 Task: Search one way flight ticket for 3 adults, 3 children in premium economy from Dayton: James M. Cox Dayton International Airport to Rock Springs: Southwest Wyoming Regional Airport (rock Springs Sweetwater County Airport) on 8-5-2023. Choice of flights is Spirit. Number of bags: 9 checked bags. Outbound departure time preference is 20:00.
Action: Mouse moved to (281, 283)
Screenshot: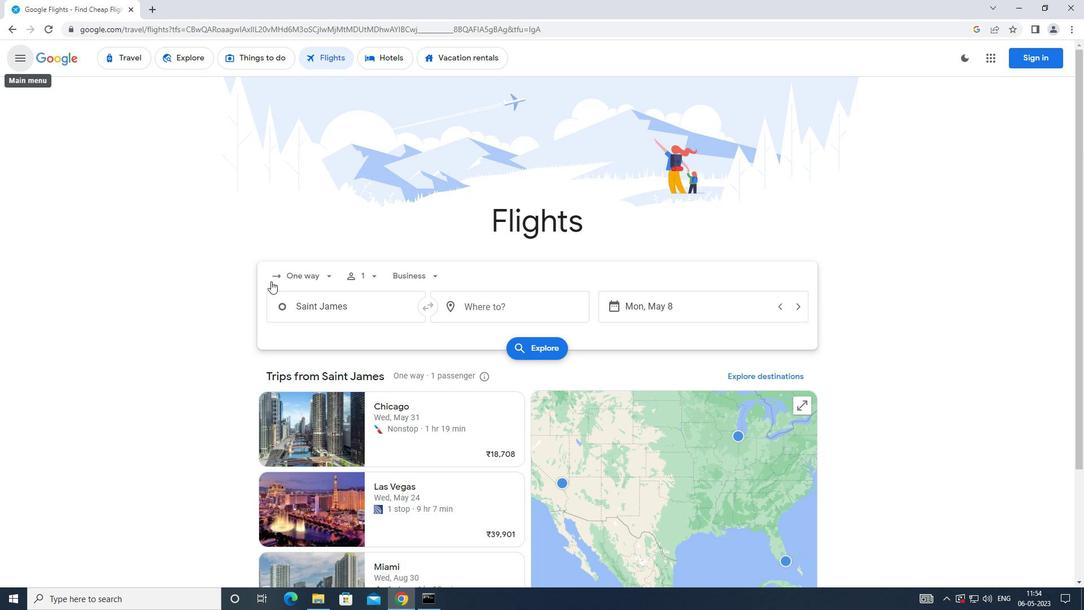 
Action: Mouse pressed left at (281, 283)
Screenshot: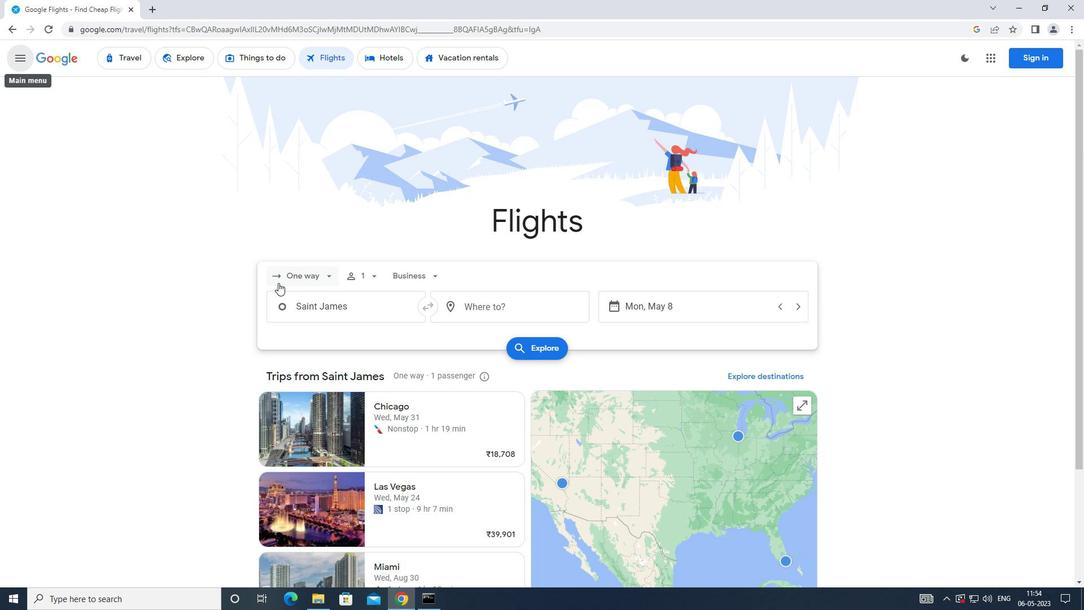 
Action: Mouse moved to (315, 337)
Screenshot: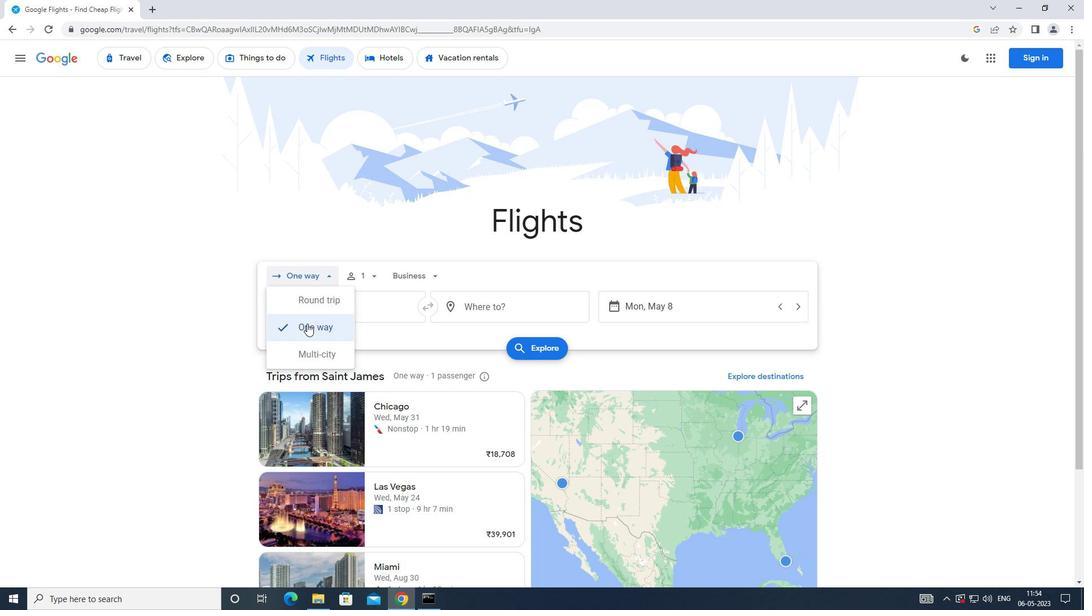 
Action: Mouse pressed left at (315, 337)
Screenshot: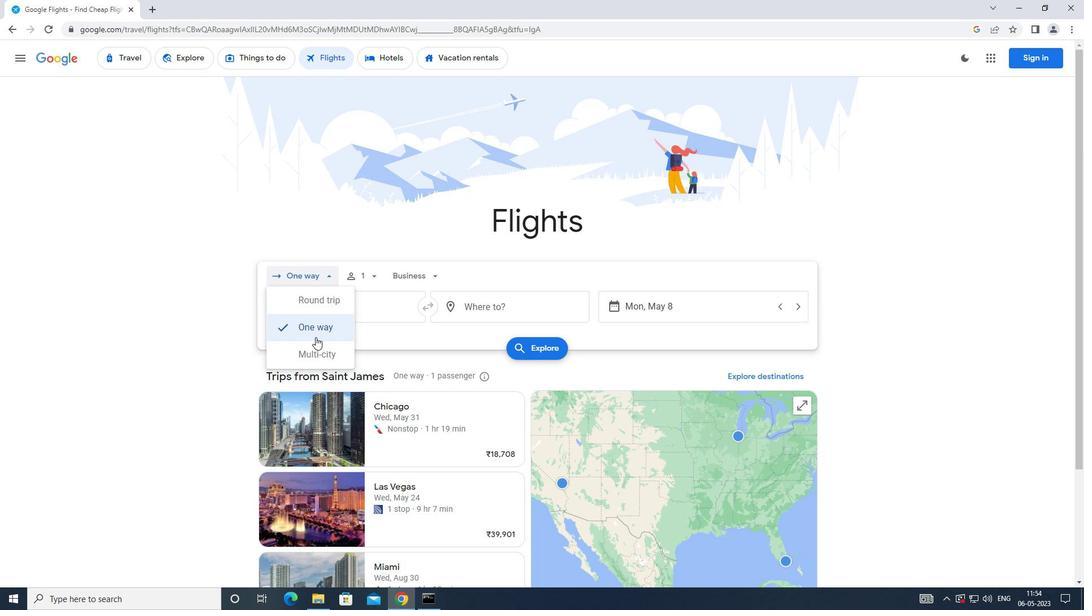 
Action: Mouse moved to (373, 272)
Screenshot: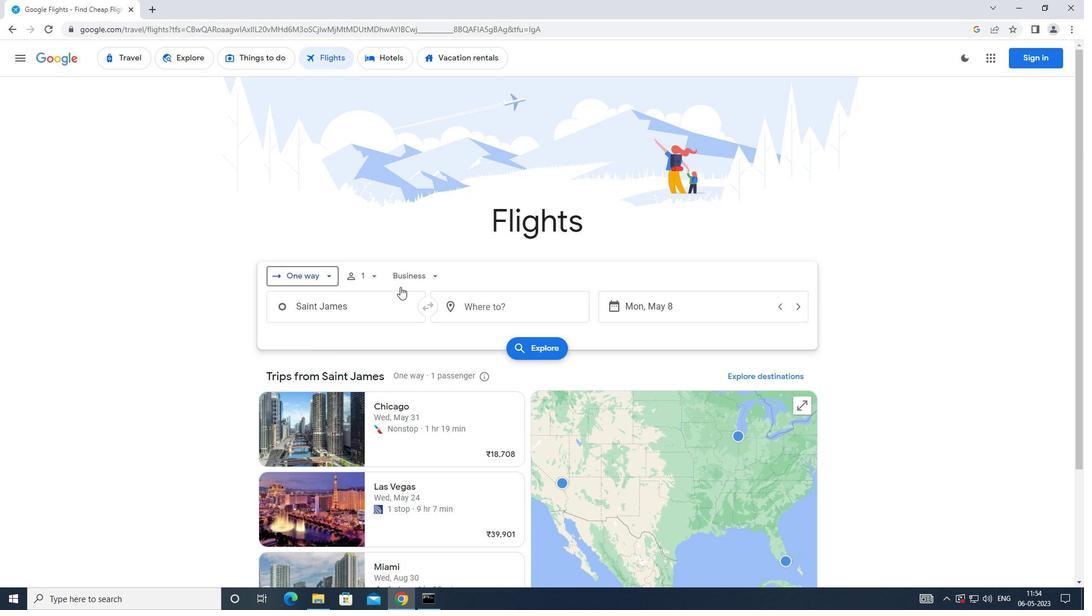 
Action: Mouse pressed left at (373, 272)
Screenshot: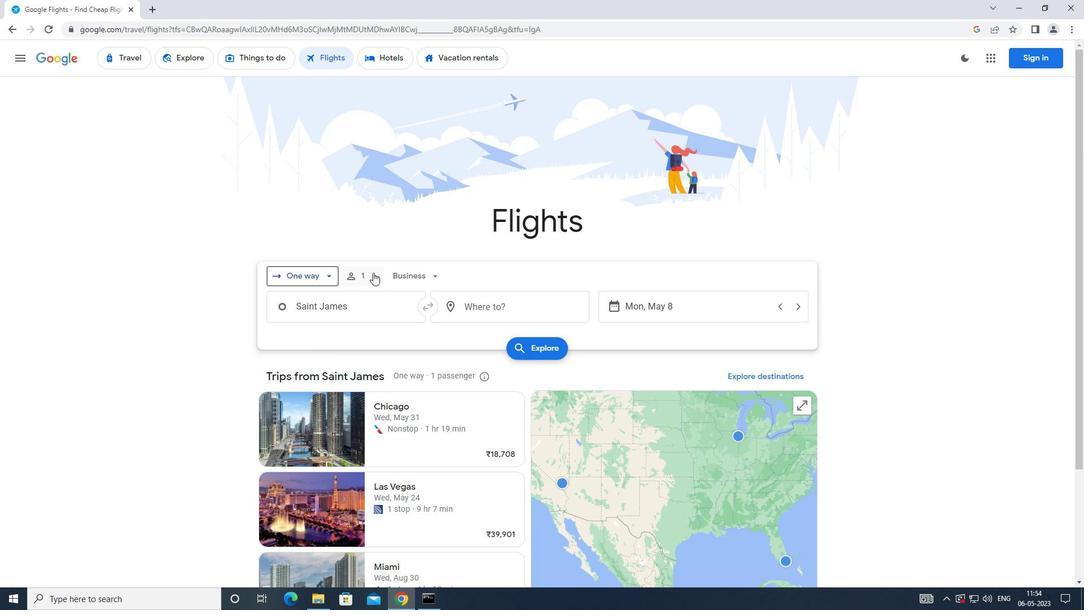 
Action: Mouse moved to (464, 305)
Screenshot: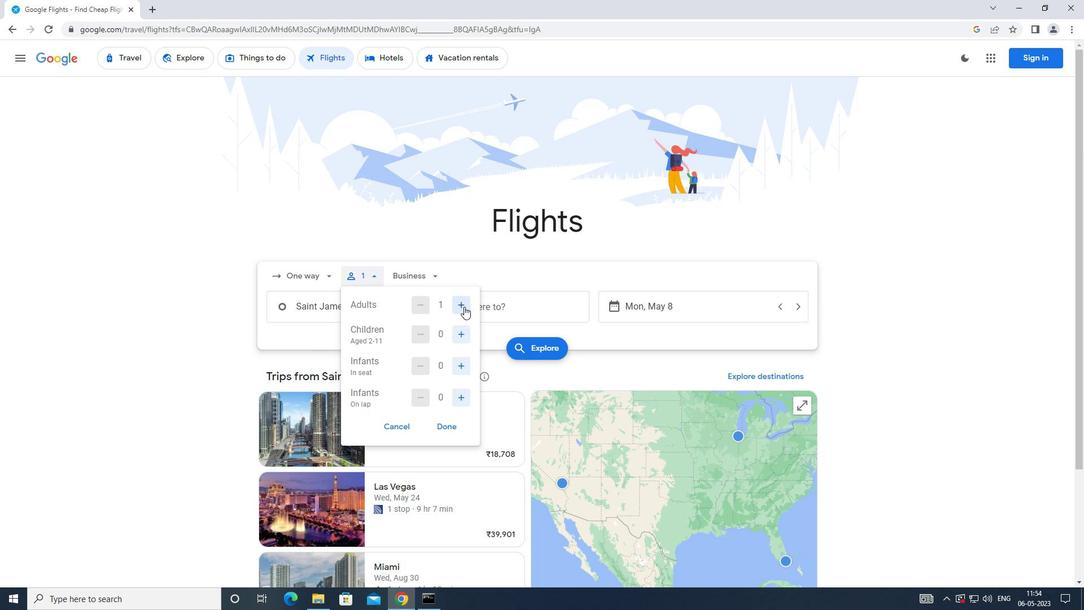 
Action: Mouse pressed left at (464, 305)
Screenshot: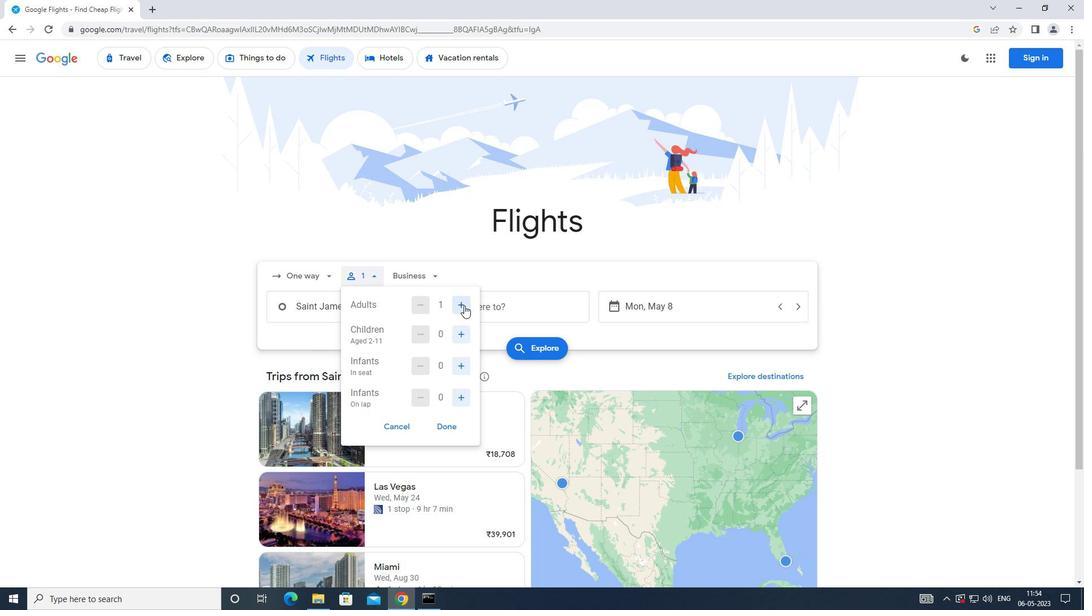 
Action: Mouse pressed left at (464, 305)
Screenshot: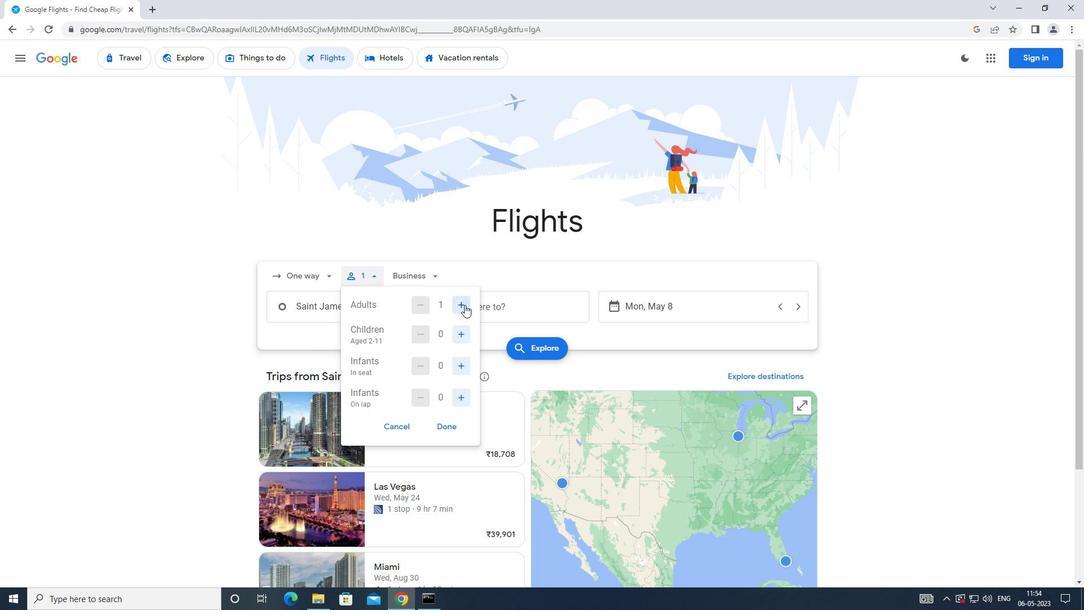 
Action: Mouse moved to (456, 333)
Screenshot: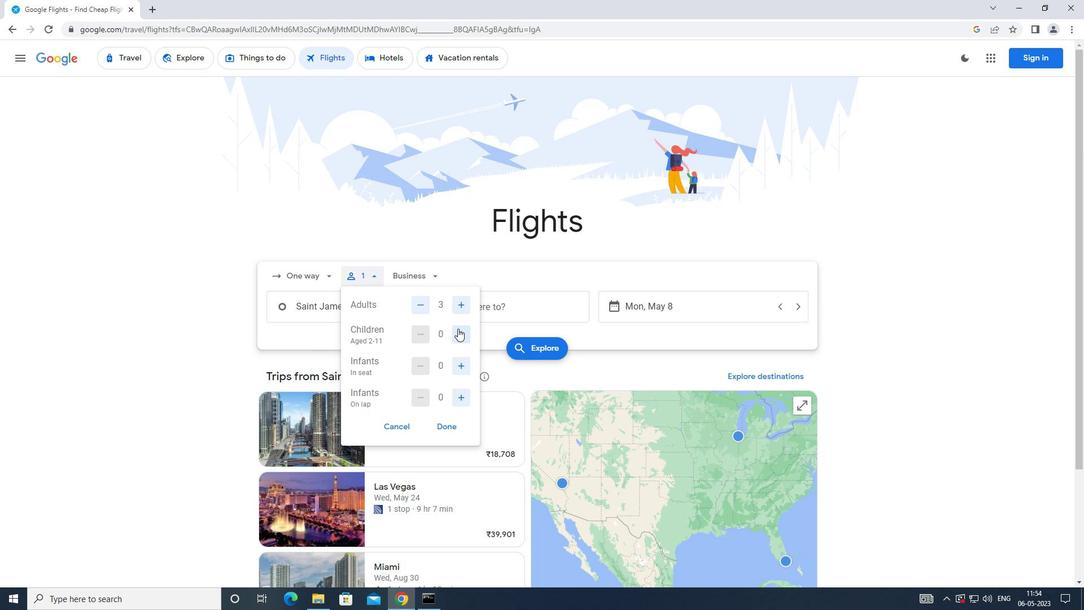
Action: Mouse pressed left at (456, 333)
Screenshot: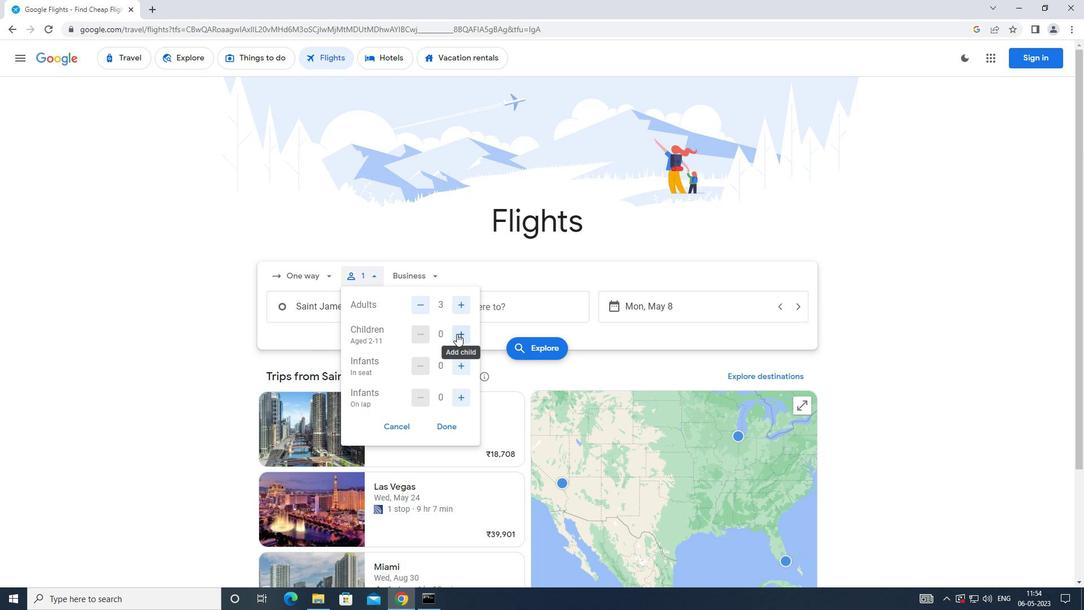 
Action: Mouse pressed left at (456, 333)
Screenshot: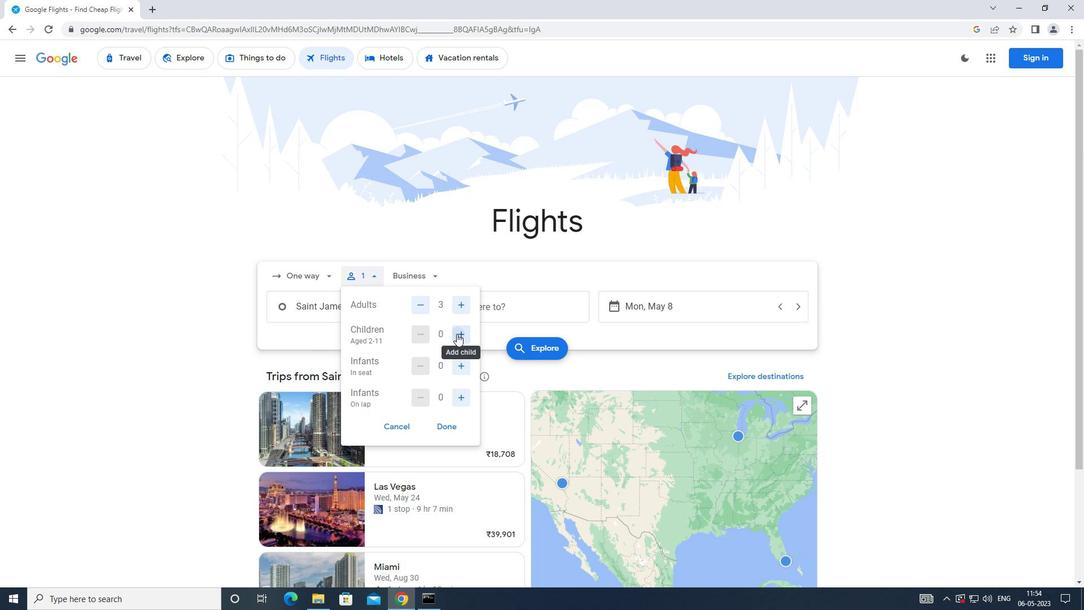 
Action: Mouse pressed left at (456, 333)
Screenshot: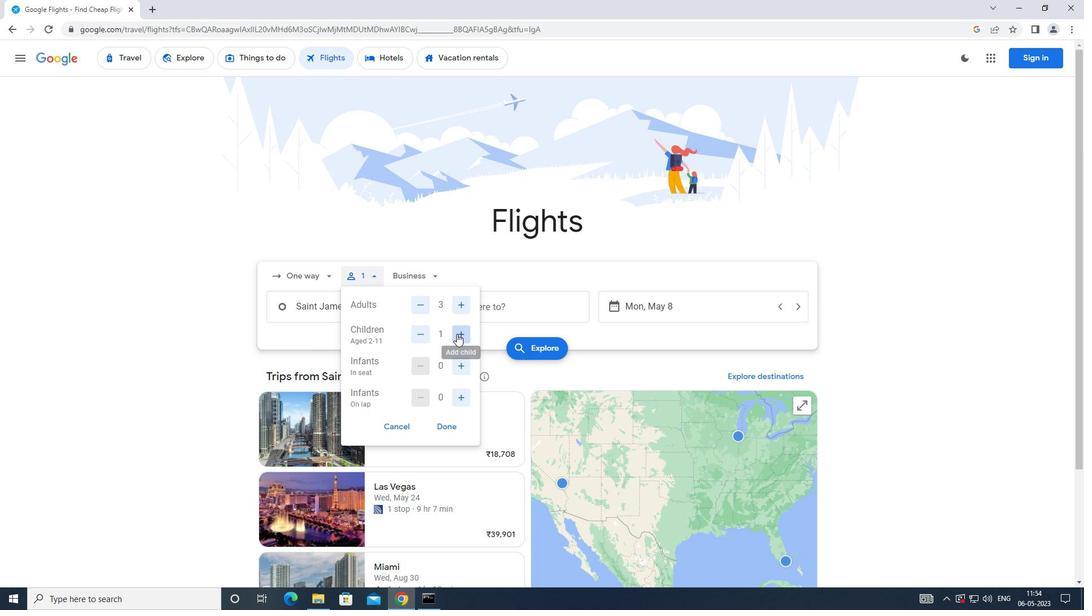 
Action: Mouse moved to (445, 425)
Screenshot: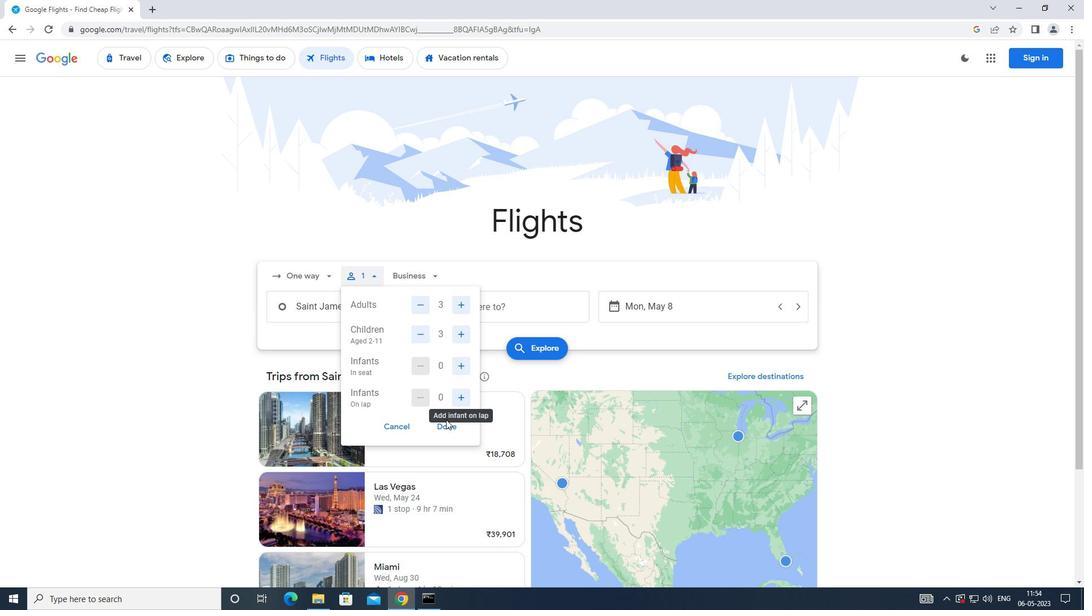 
Action: Mouse pressed left at (445, 425)
Screenshot: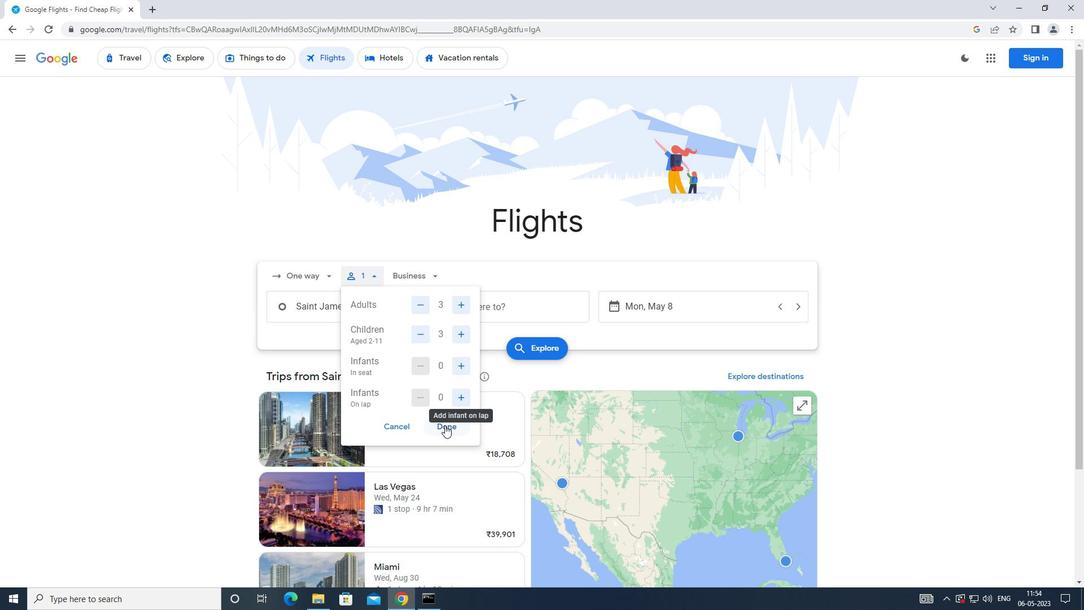
Action: Mouse moved to (410, 284)
Screenshot: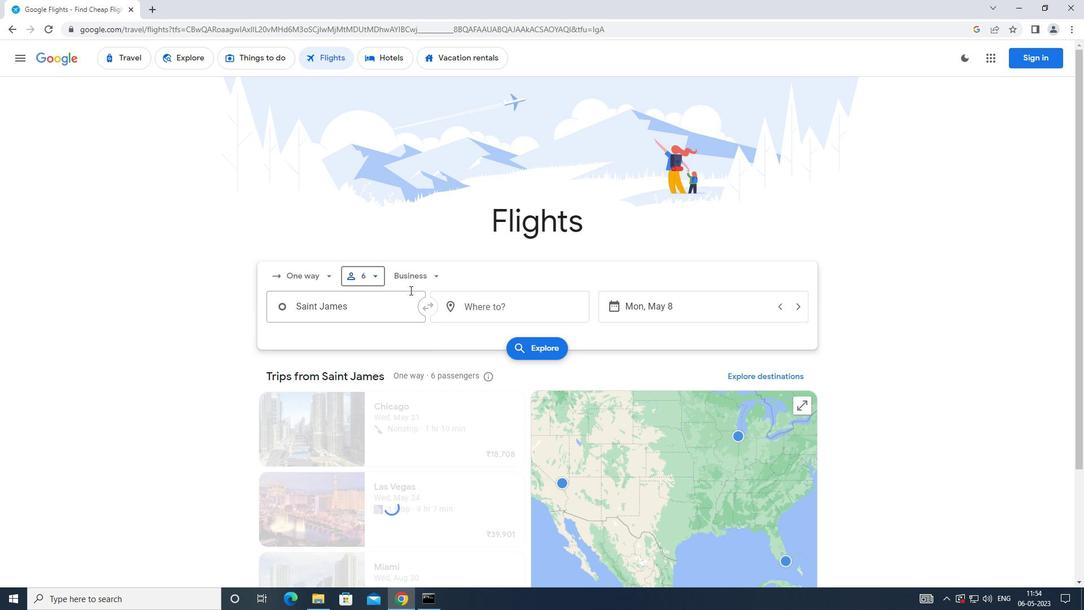 
Action: Mouse pressed left at (410, 284)
Screenshot: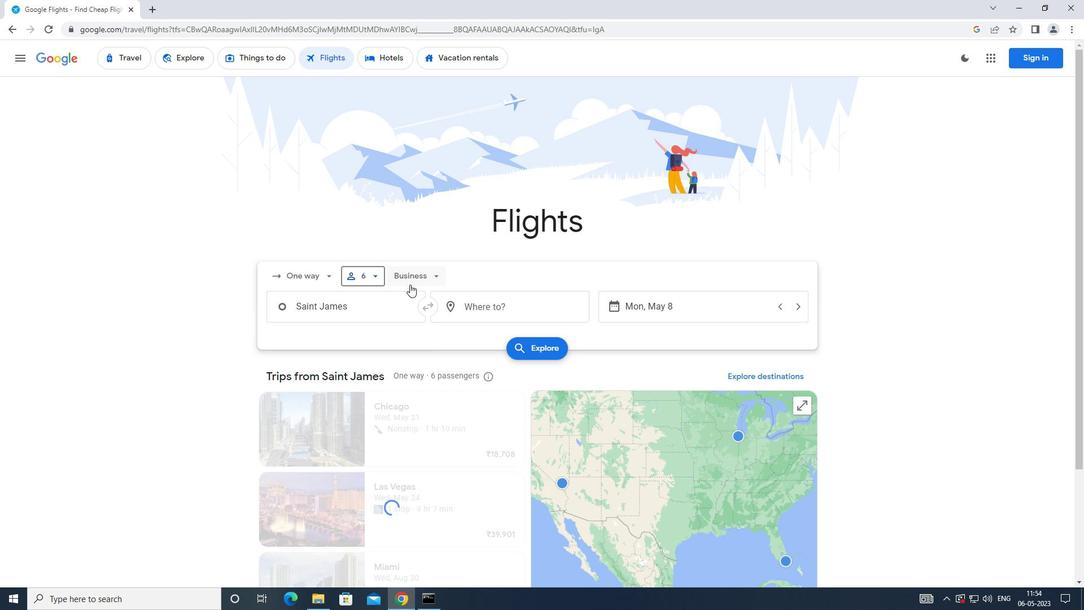 
Action: Mouse moved to (431, 332)
Screenshot: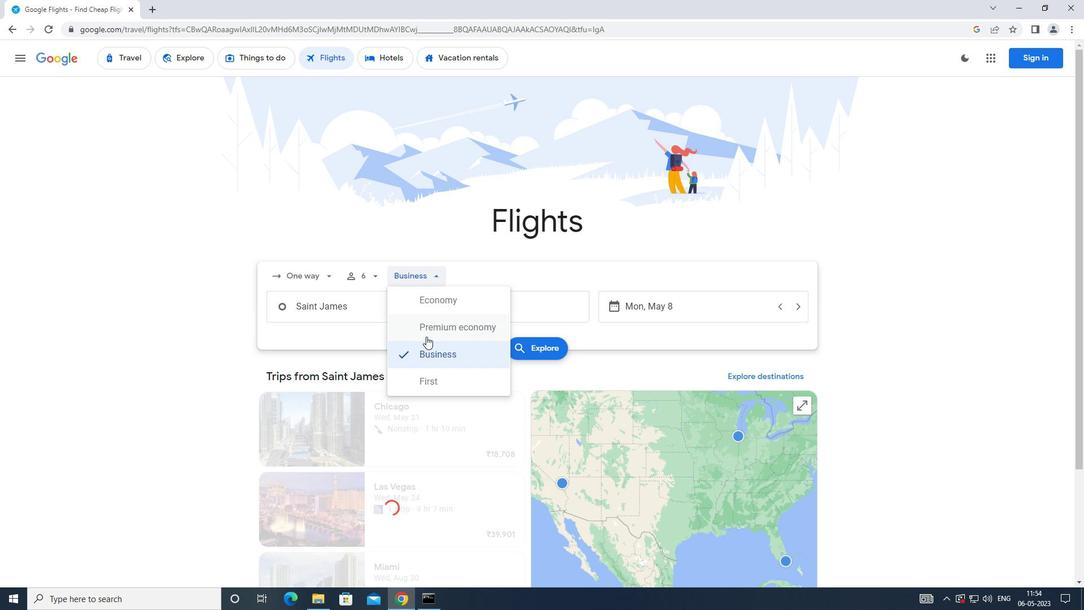 
Action: Mouse pressed left at (431, 332)
Screenshot: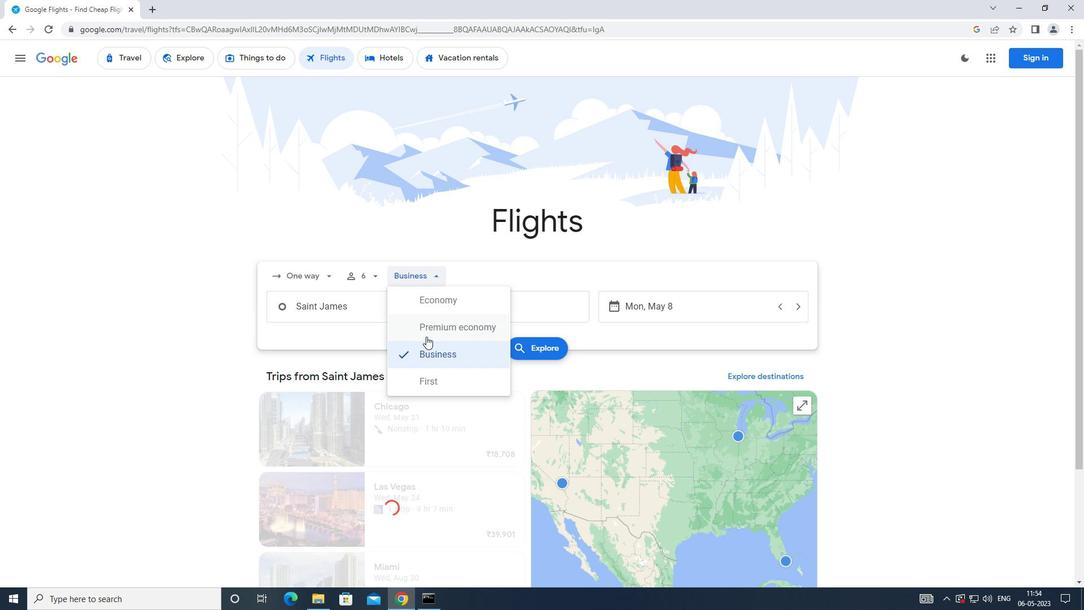 
Action: Mouse moved to (364, 317)
Screenshot: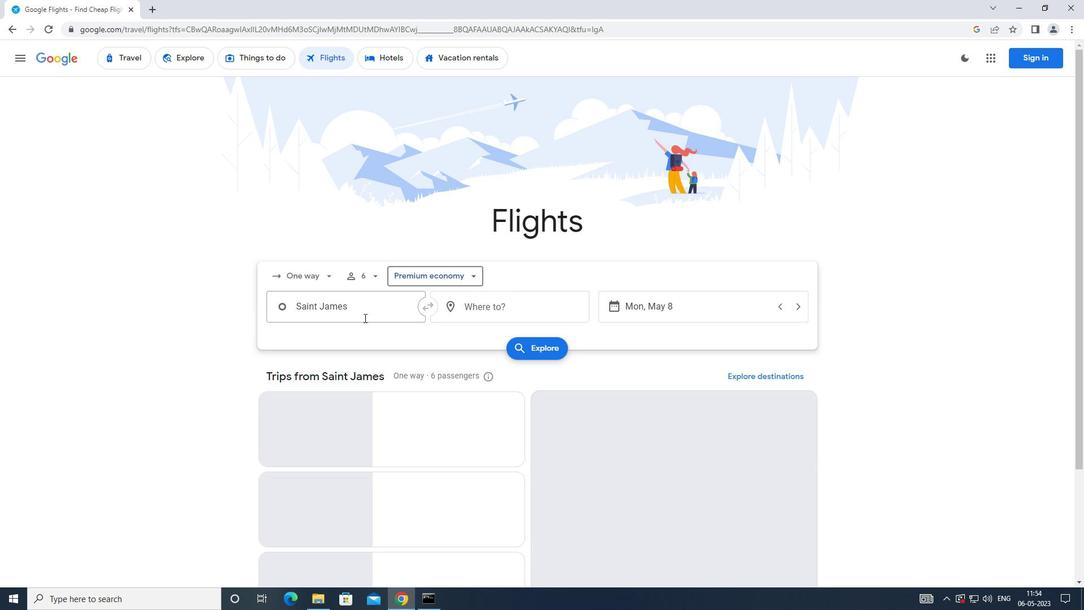 
Action: Mouse pressed left at (364, 317)
Screenshot: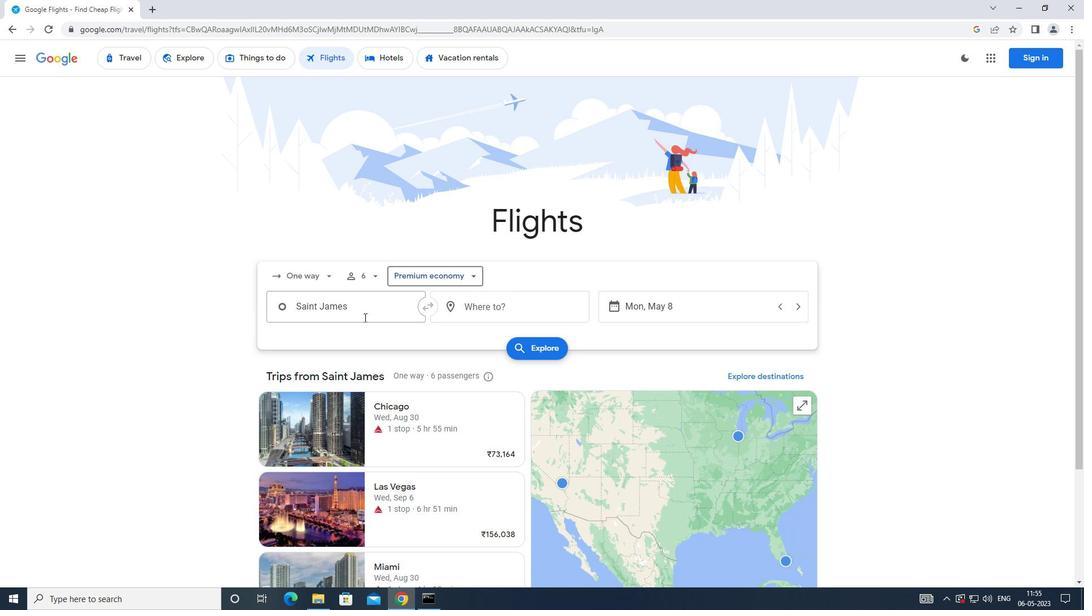 
Action: Mouse moved to (379, 317)
Screenshot: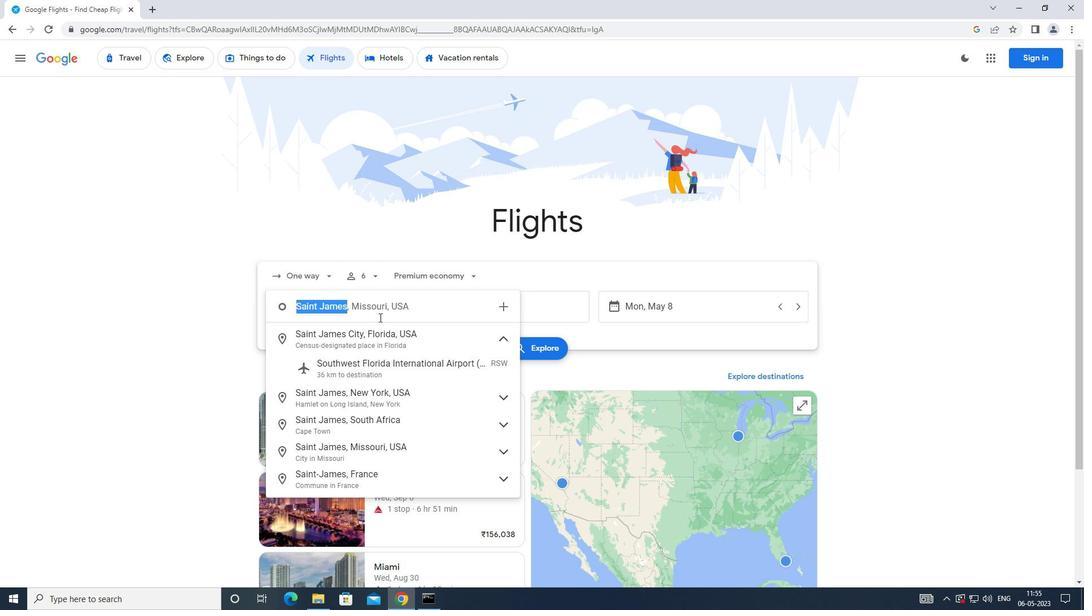 
Action: Key pressed <Key.caps_lock>j<Key.caps_lock>ames<Key.space><Key.caps_lock>m<Key.caps_lock>.<Key.enter>
Screenshot: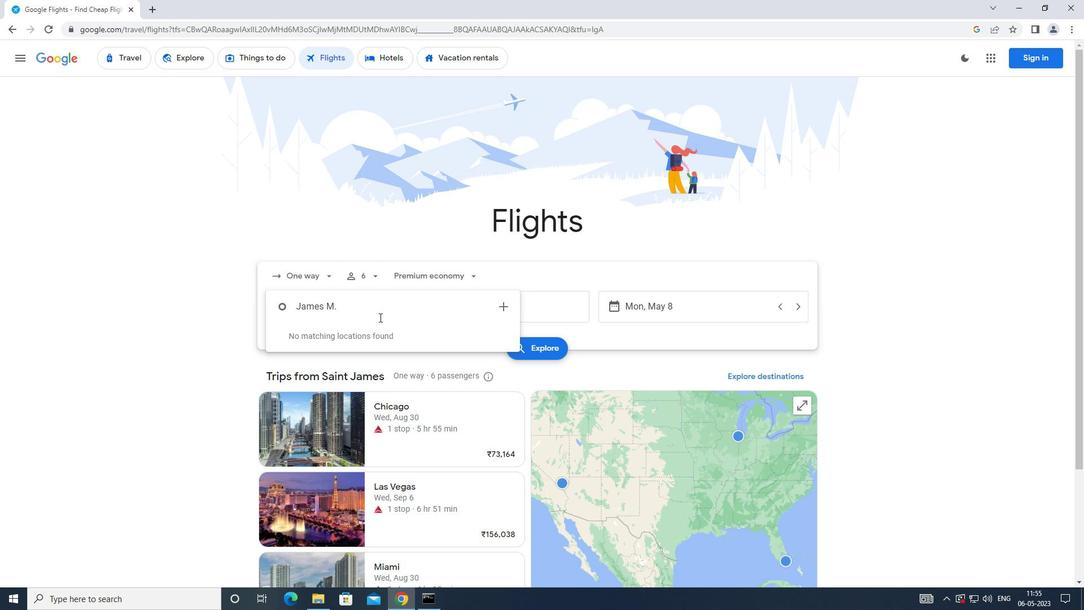
Action: Mouse moved to (494, 318)
Screenshot: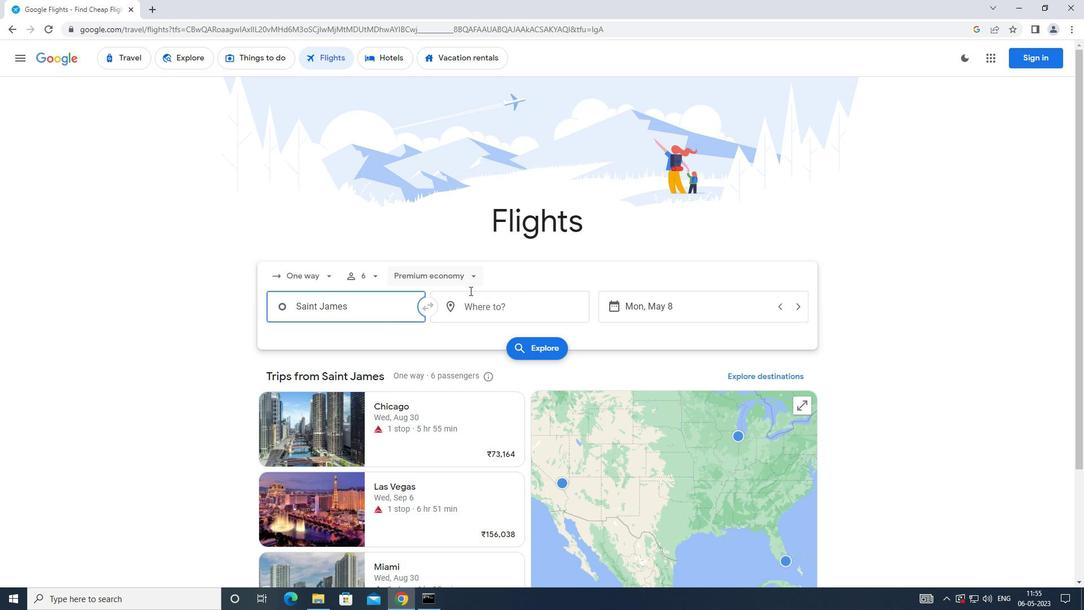 
Action: Mouse pressed left at (494, 318)
Screenshot: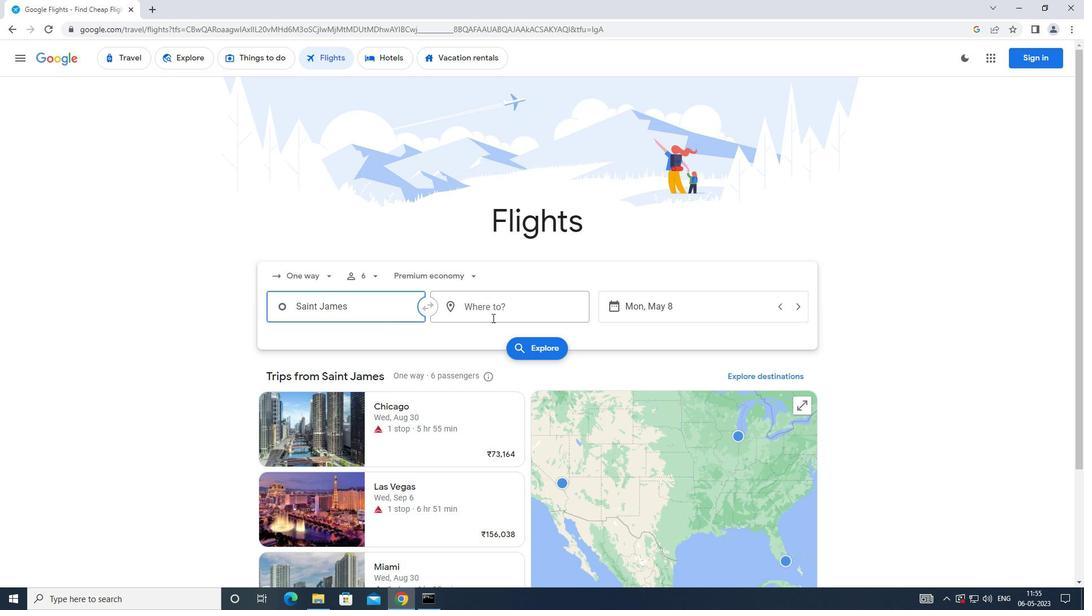 
Action: Mouse moved to (494, 318)
Screenshot: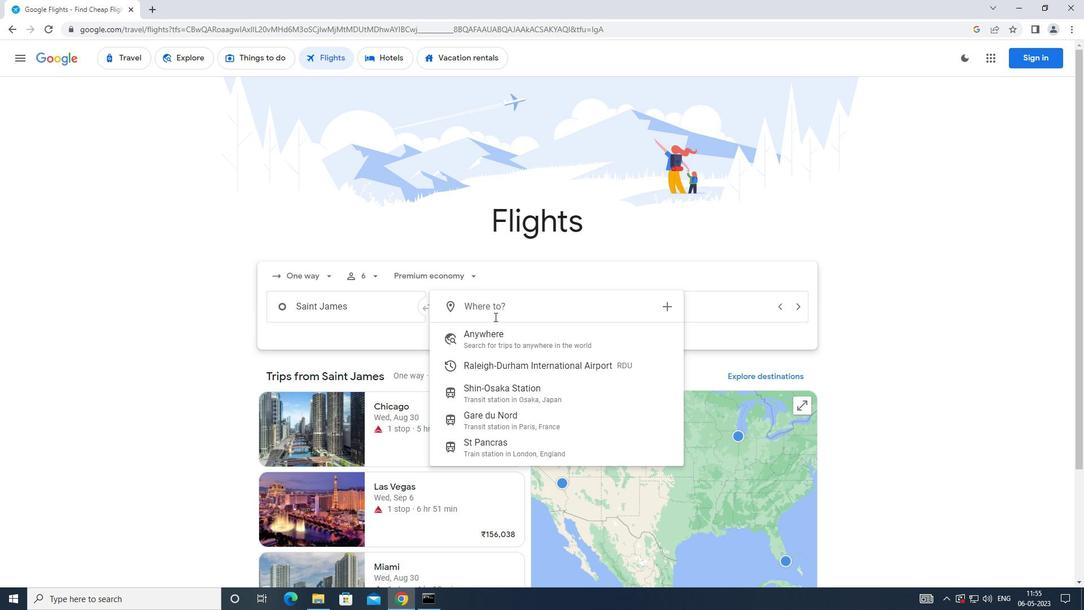 
Action: Key pressed <Key.caps_lock>s<Key.caps_lock>outhwes
Screenshot: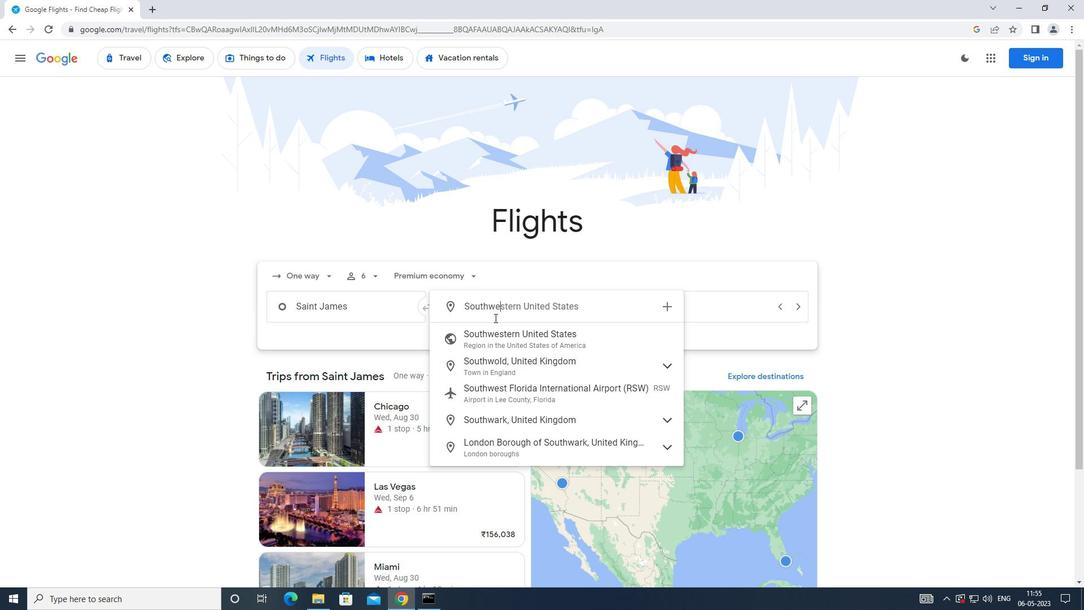 
Action: Mouse moved to (494, 318)
Screenshot: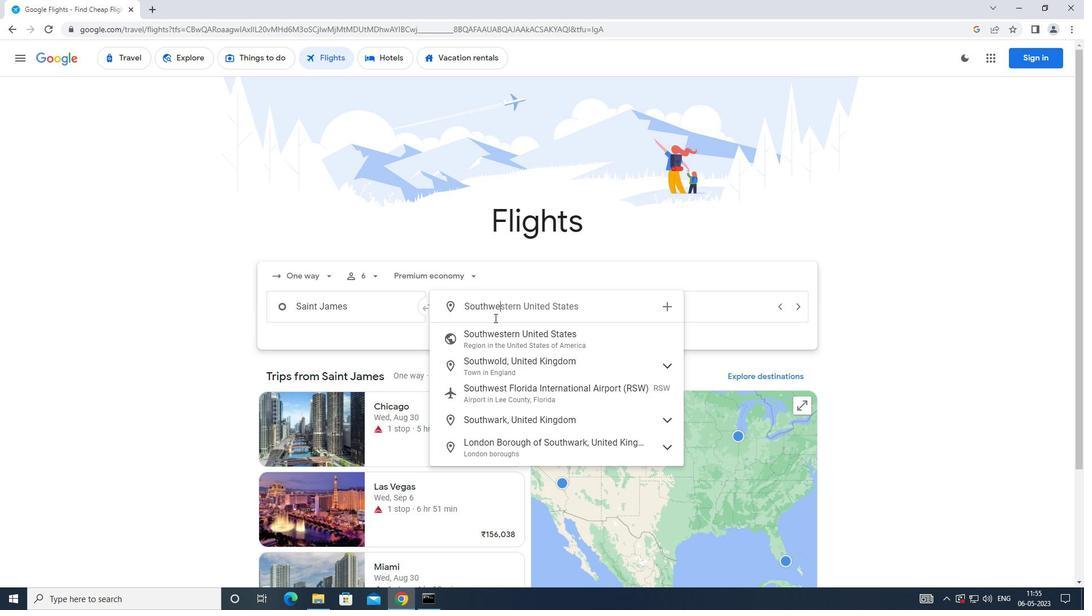 
Action: Key pressed t
Screenshot: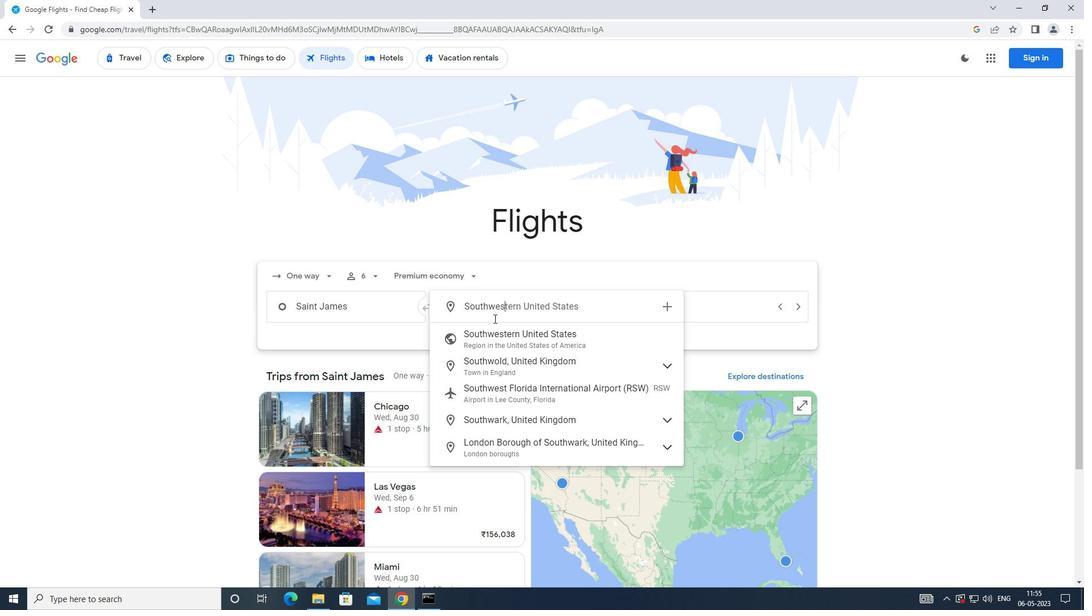
Action: Mouse moved to (524, 444)
Screenshot: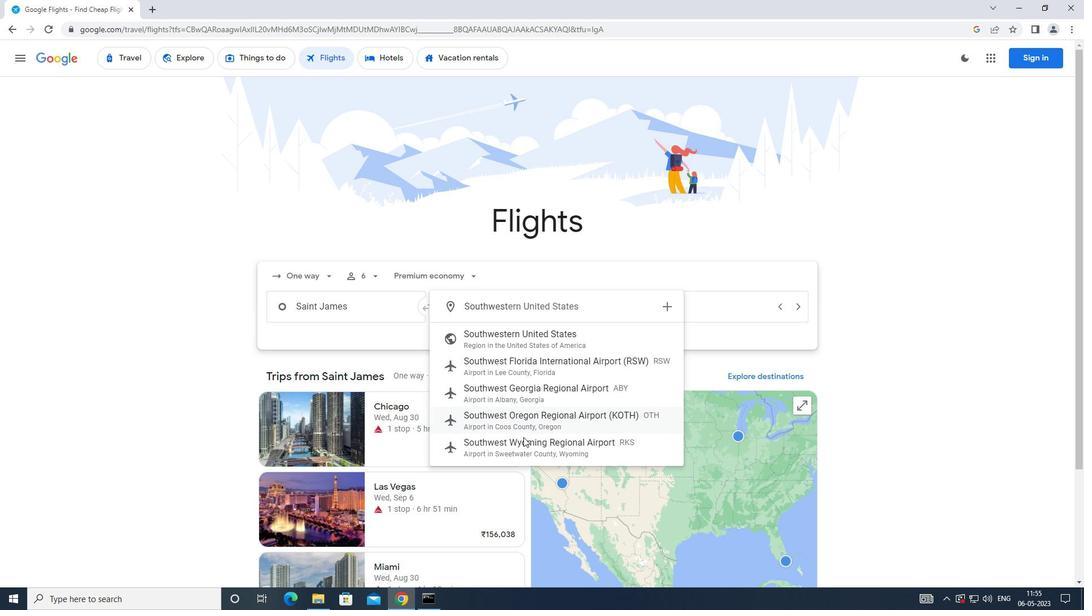 
Action: Mouse pressed left at (524, 444)
Screenshot: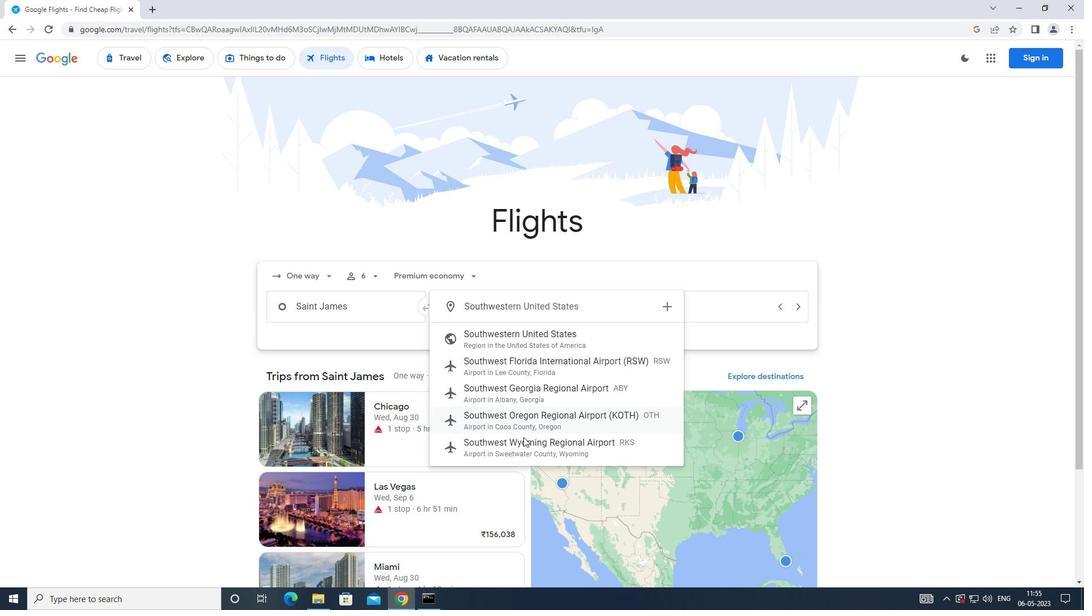 
Action: Mouse moved to (637, 305)
Screenshot: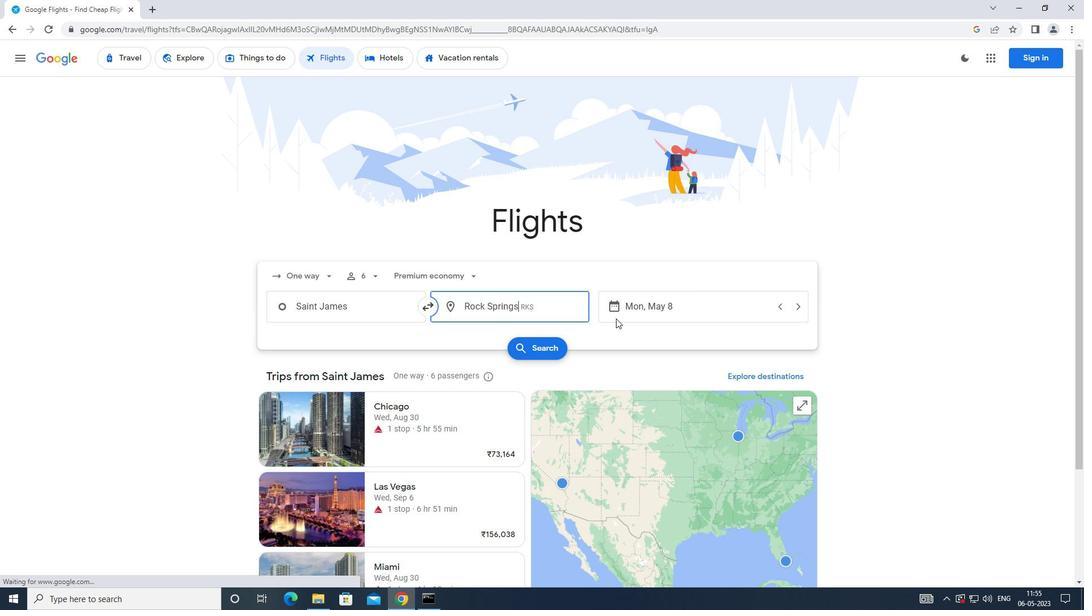 
Action: Mouse pressed left at (637, 305)
Screenshot: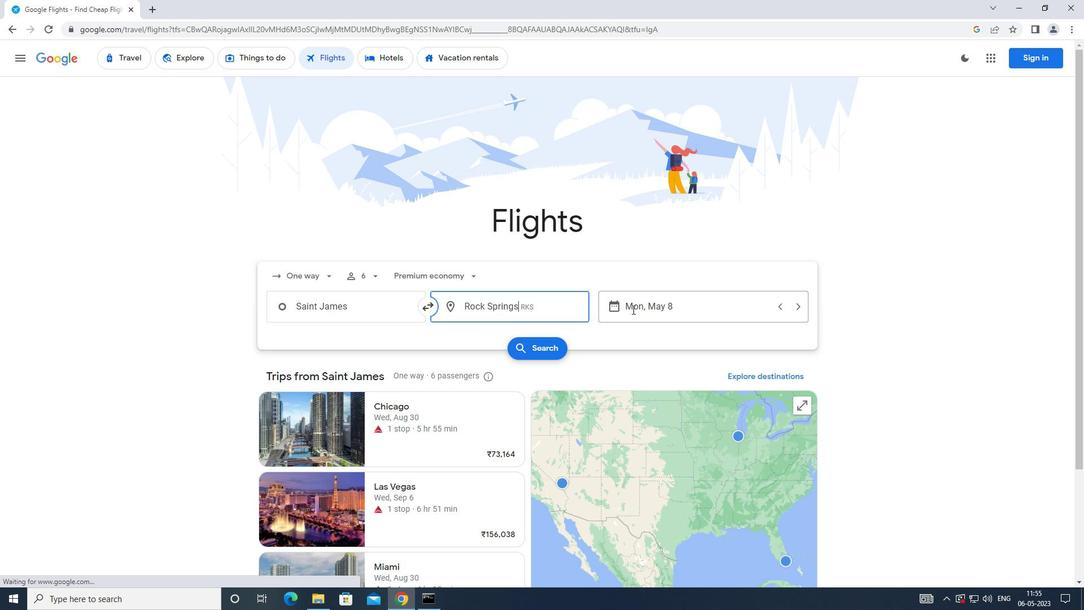 
Action: Mouse moved to (428, 406)
Screenshot: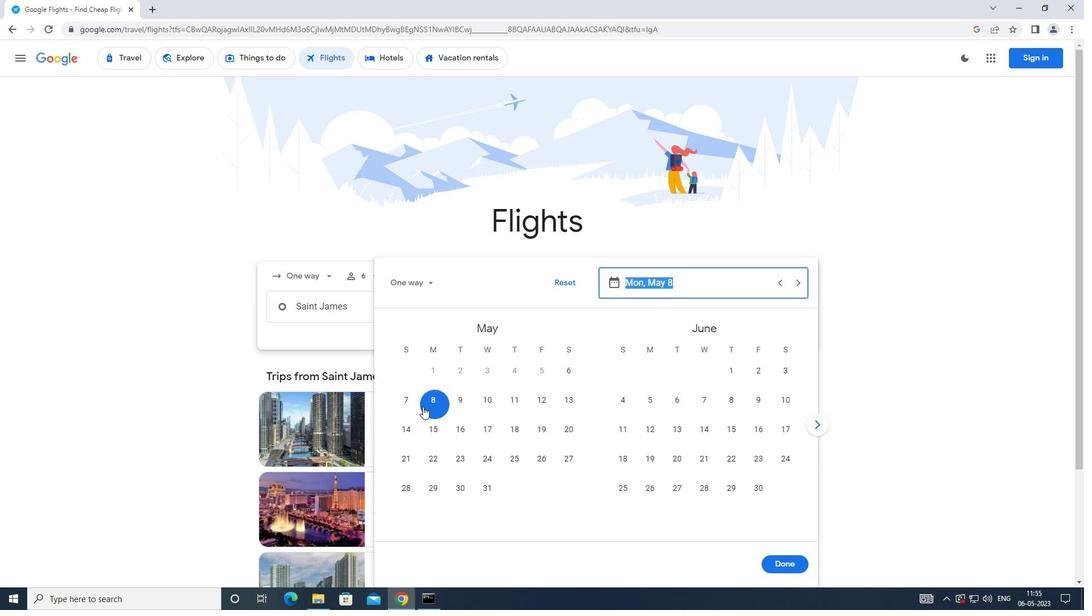 
Action: Mouse pressed left at (428, 406)
Screenshot: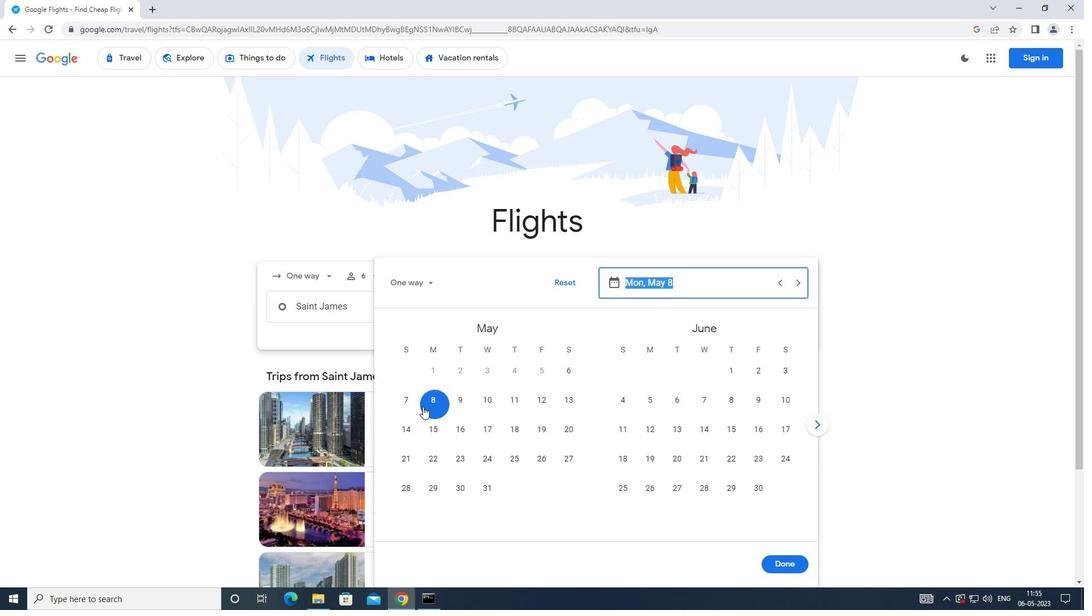 
Action: Mouse moved to (790, 567)
Screenshot: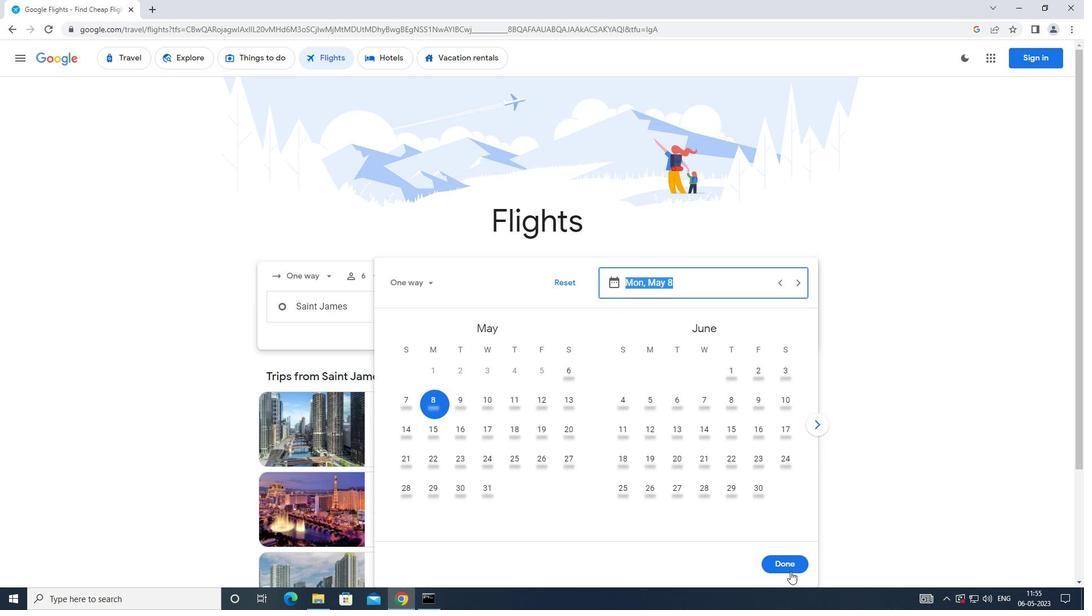 
Action: Mouse pressed left at (790, 567)
Screenshot: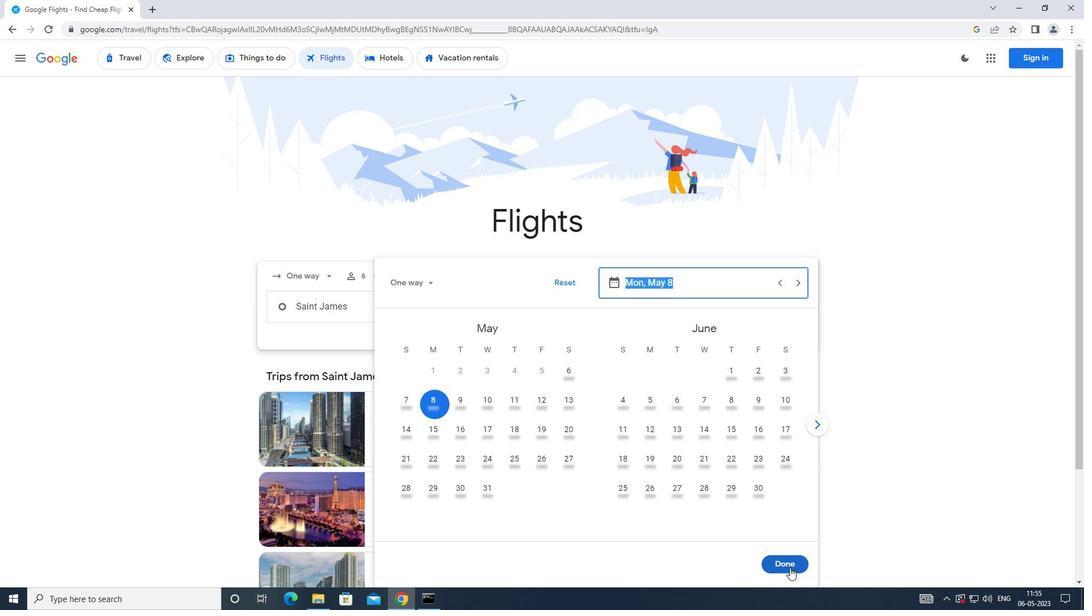 
Action: Mouse moved to (547, 346)
Screenshot: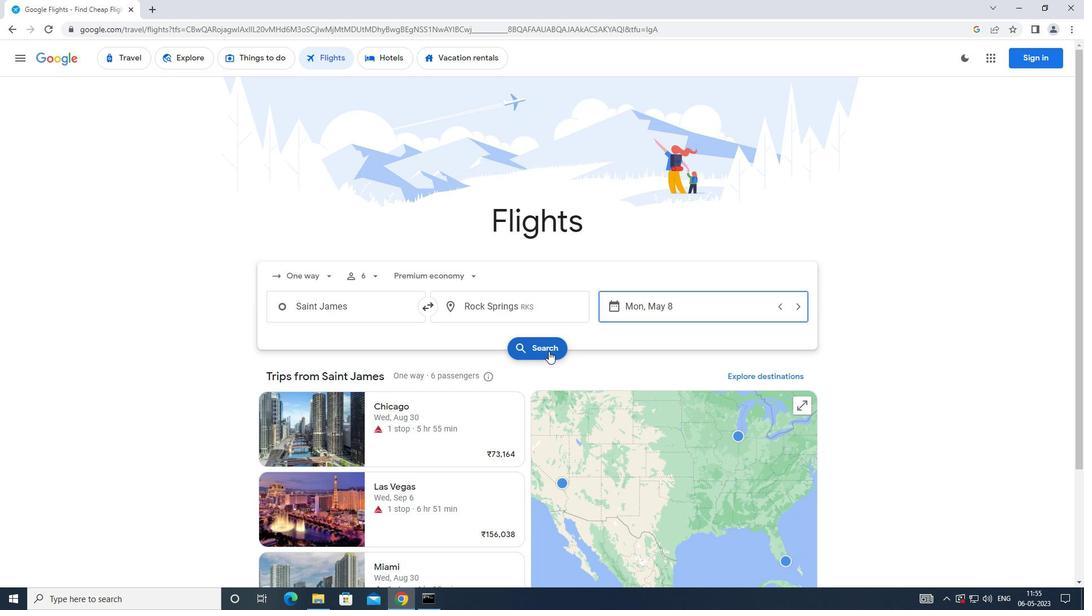 
Action: Mouse pressed left at (547, 346)
Screenshot: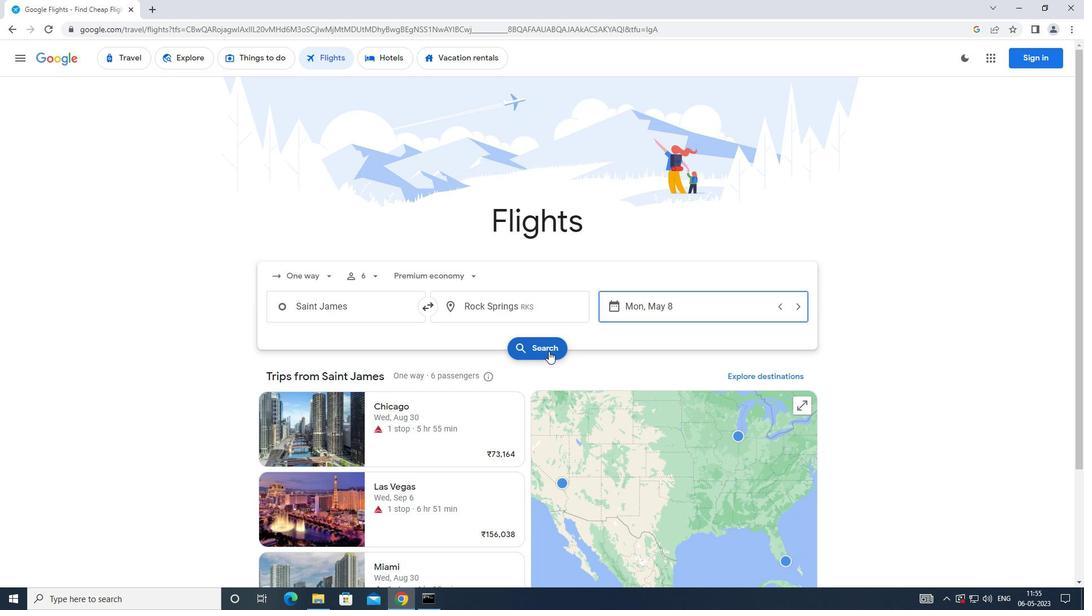 
Action: Mouse moved to (277, 162)
Screenshot: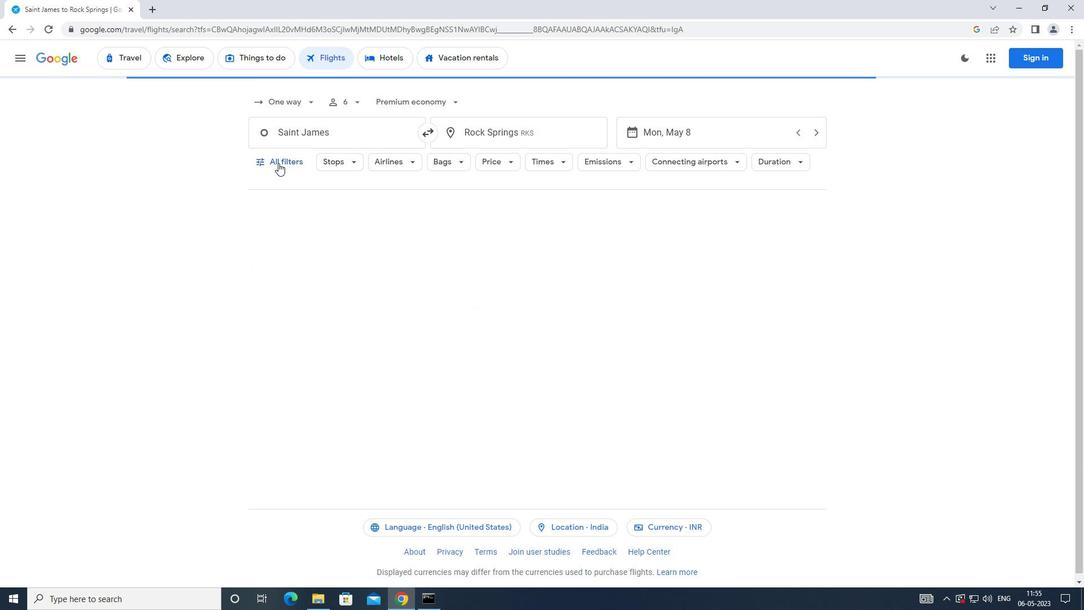 
Action: Mouse pressed left at (277, 162)
Screenshot: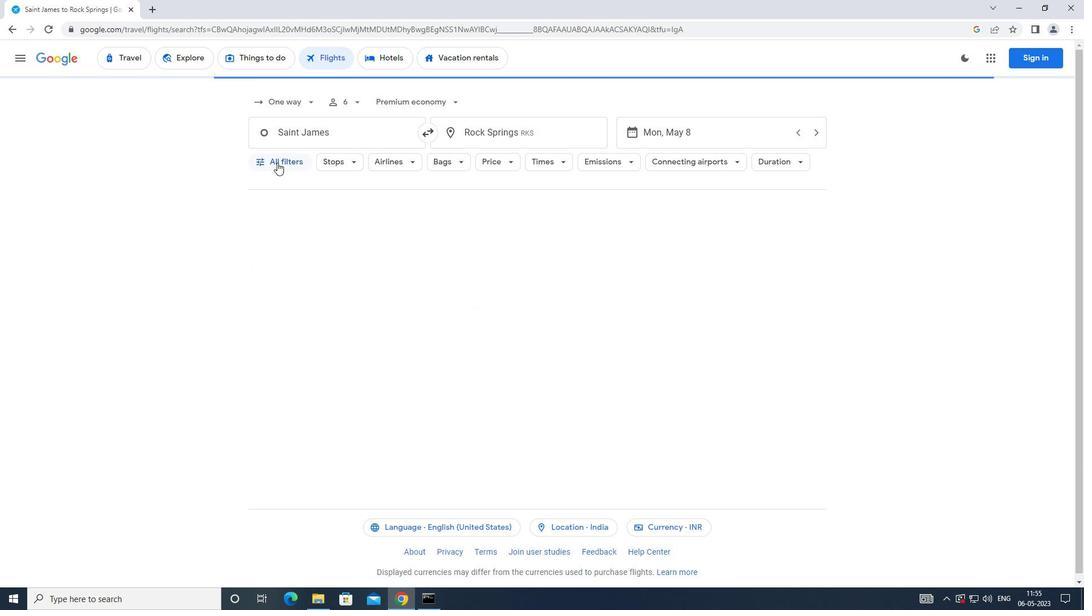 
Action: Mouse moved to (418, 404)
Screenshot: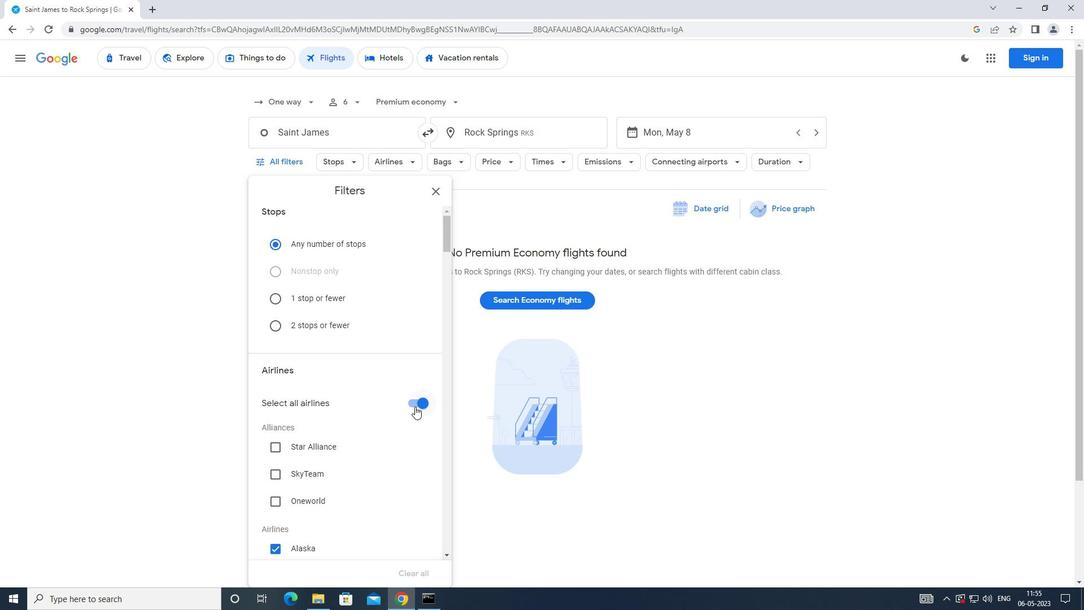 
Action: Mouse pressed left at (418, 404)
Screenshot: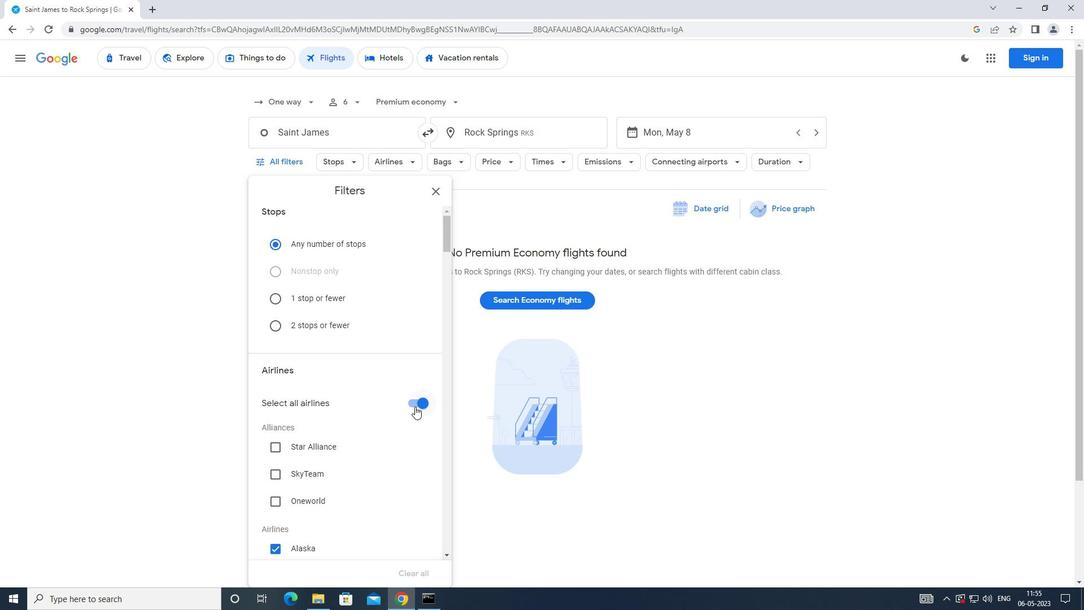 
Action: Mouse moved to (405, 394)
Screenshot: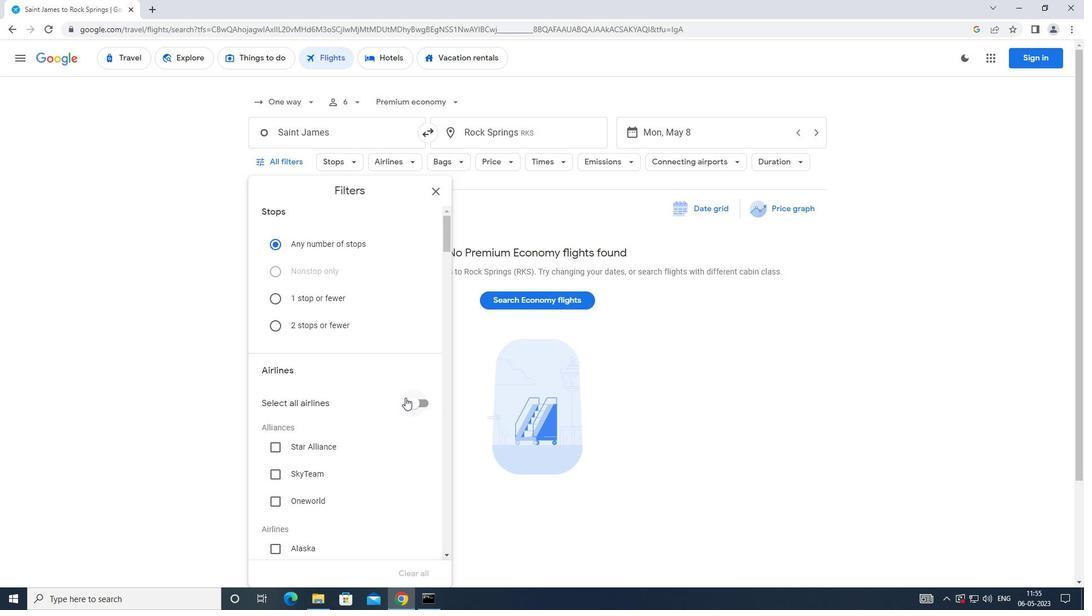 
Action: Mouse scrolled (405, 393) with delta (0, 0)
Screenshot: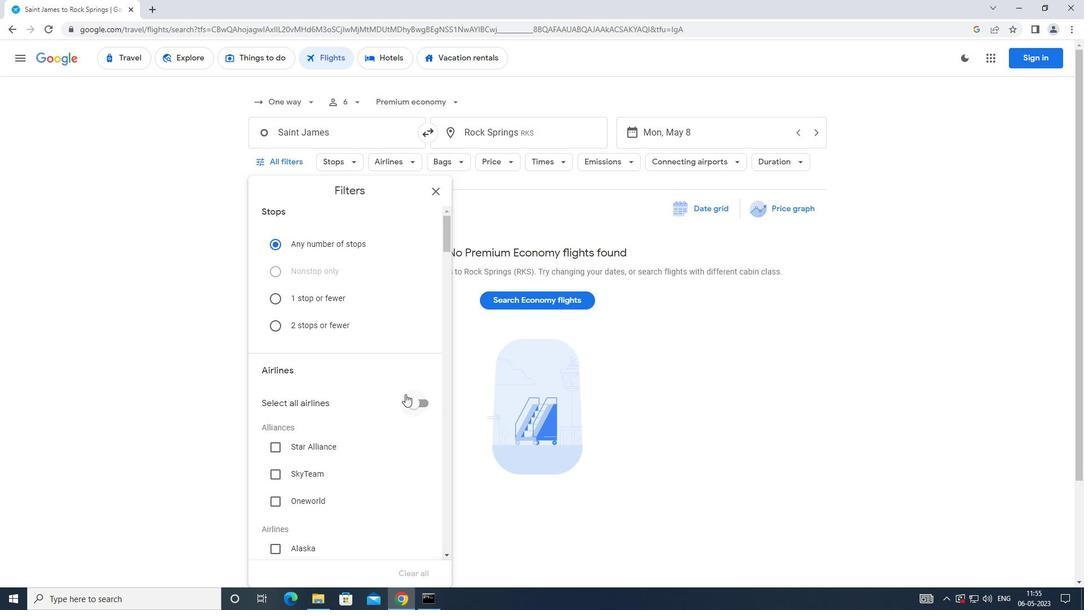 
Action: Mouse scrolled (405, 393) with delta (0, 0)
Screenshot: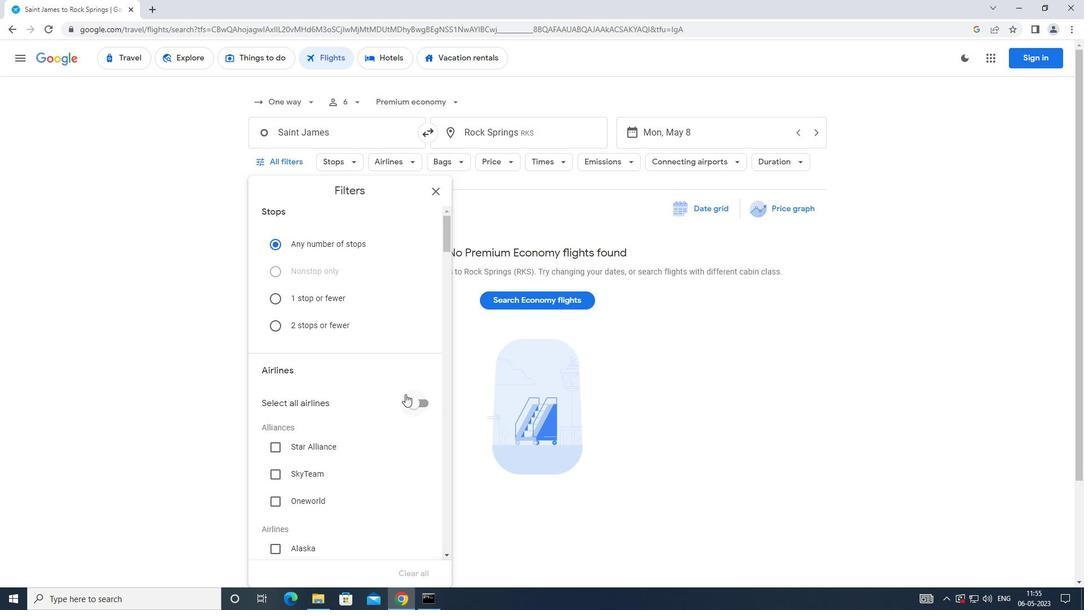 
Action: Mouse moved to (405, 392)
Screenshot: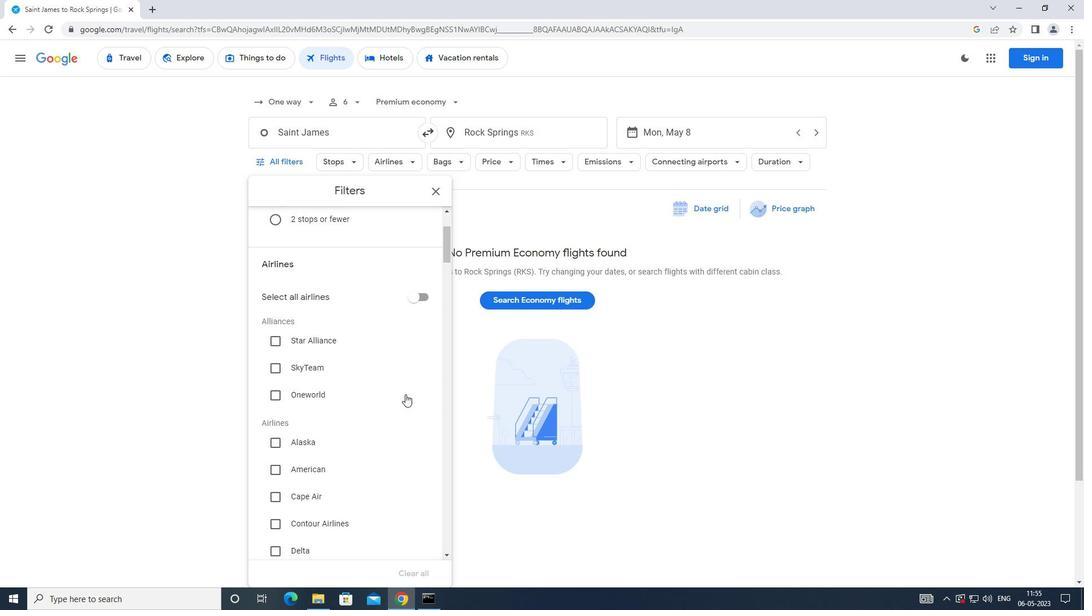 
Action: Mouse scrolled (405, 392) with delta (0, 0)
Screenshot: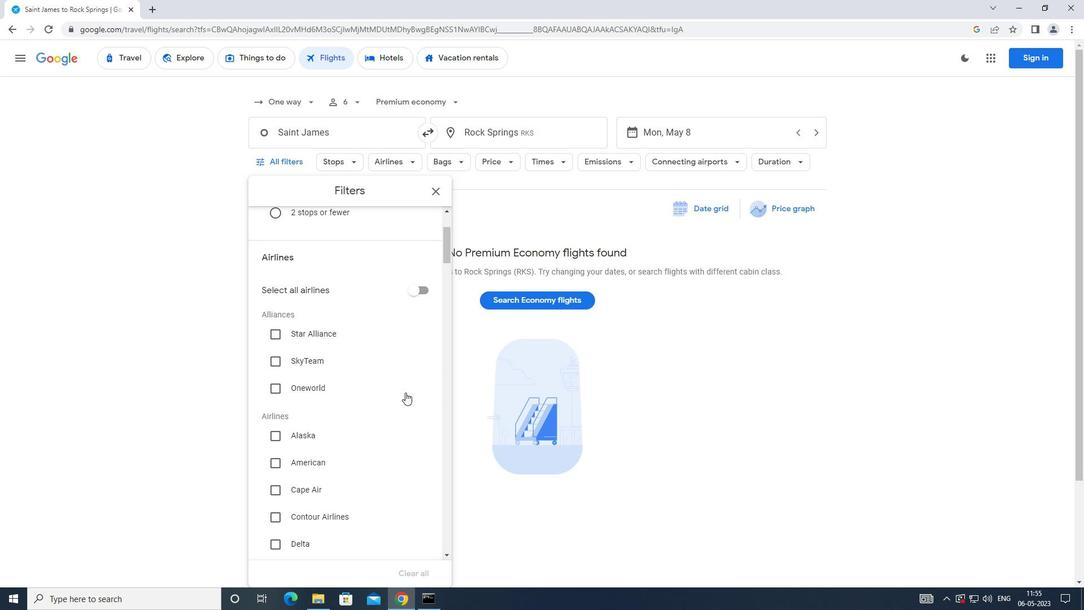 
Action: Mouse scrolled (405, 392) with delta (0, 0)
Screenshot: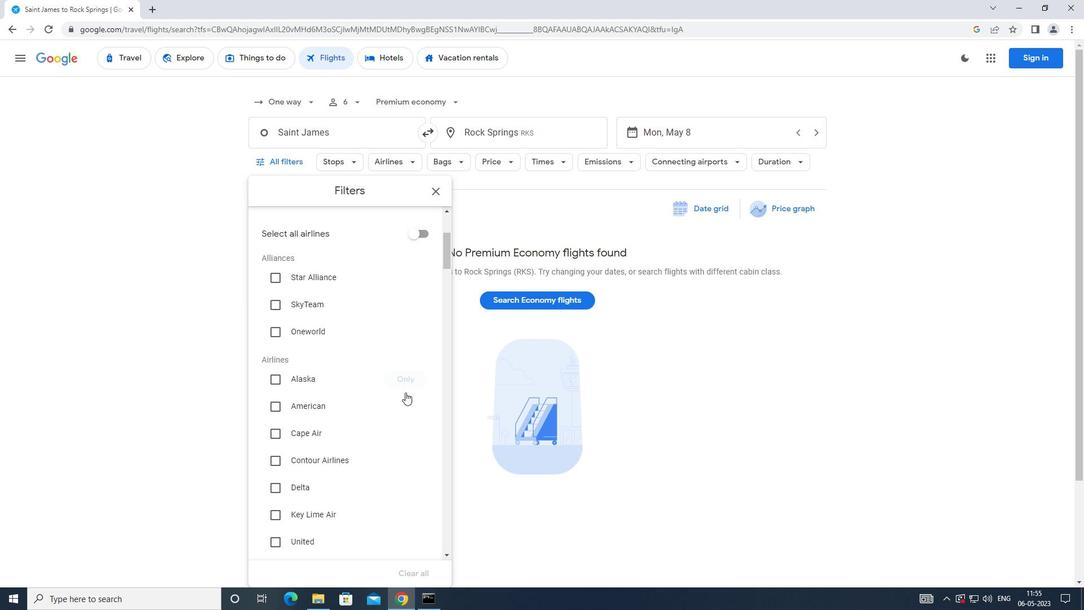 
Action: Mouse scrolled (405, 392) with delta (0, 0)
Screenshot: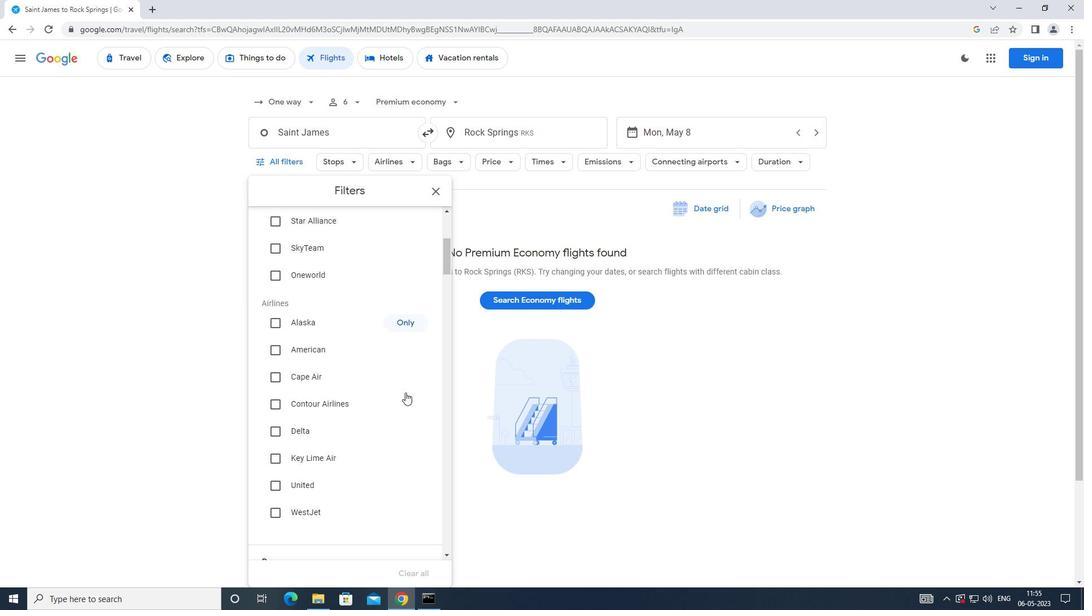 
Action: Mouse scrolled (405, 392) with delta (0, 0)
Screenshot: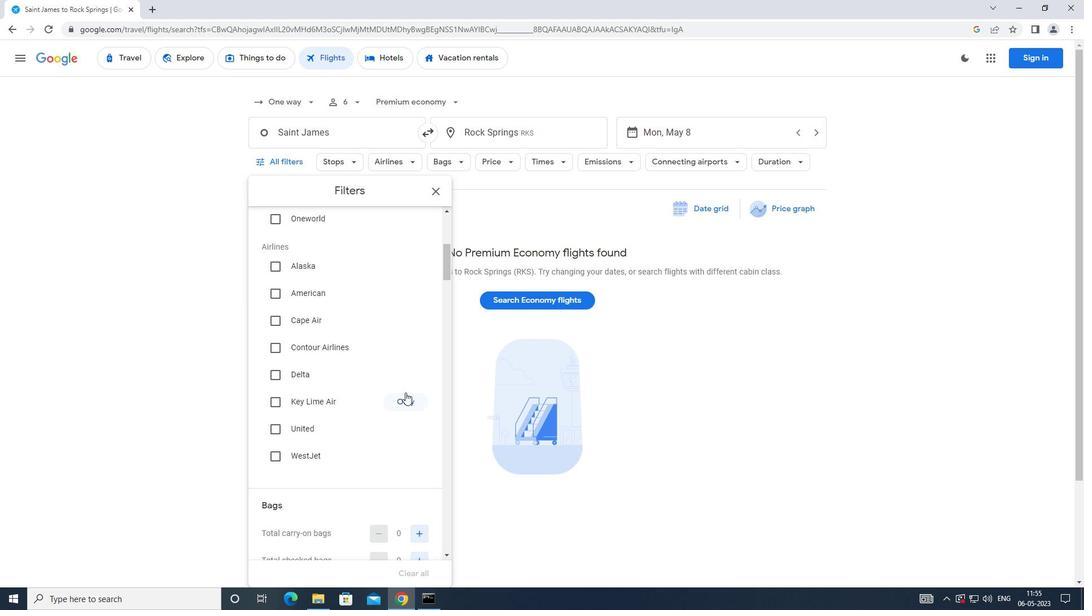 
Action: Mouse moved to (405, 391)
Screenshot: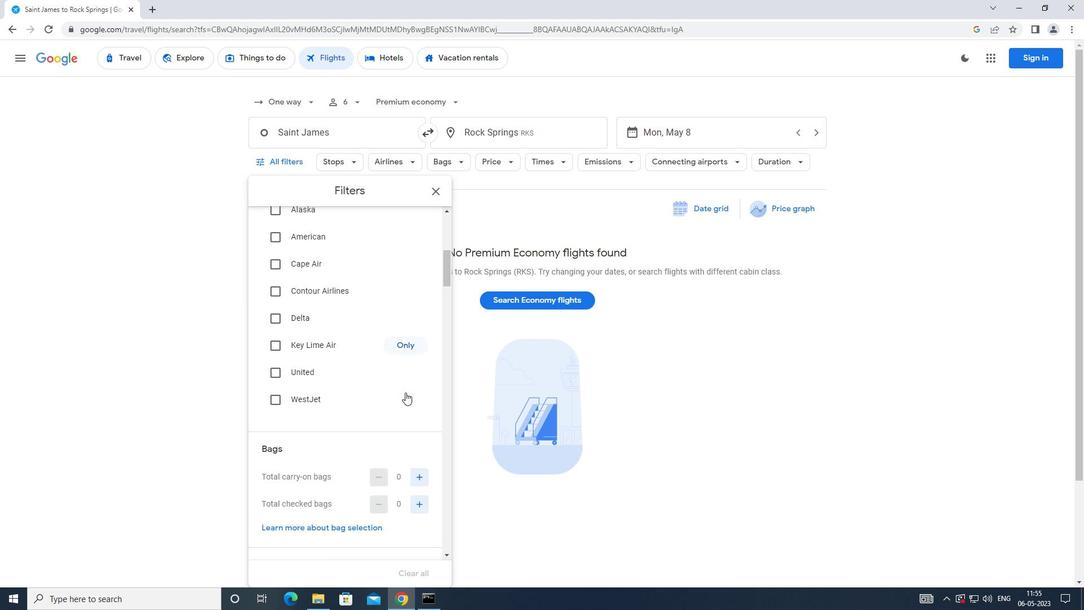 
Action: Mouse scrolled (405, 390) with delta (0, 0)
Screenshot: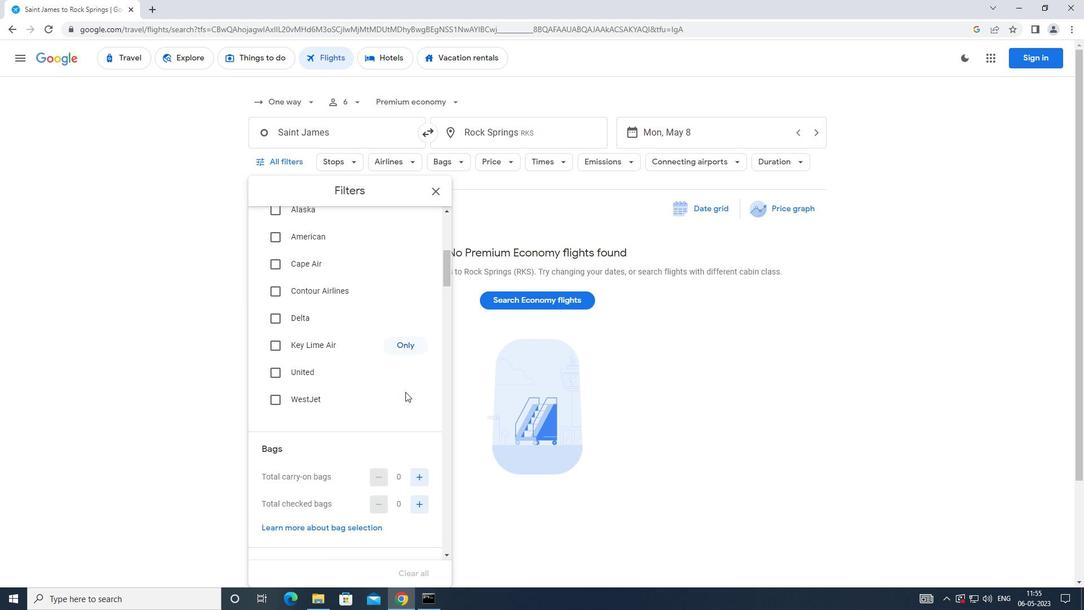 
Action: Mouse scrolled (405, 390) with delta (0, 0)
Screenshot: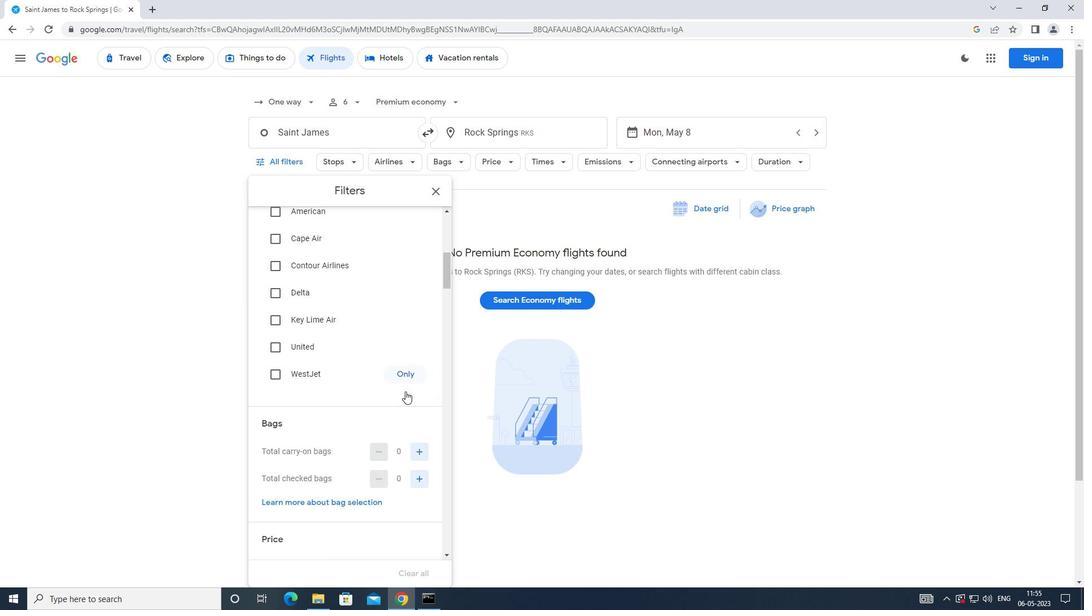 
Action: Mouse moved to (411, 397)
Screenshot: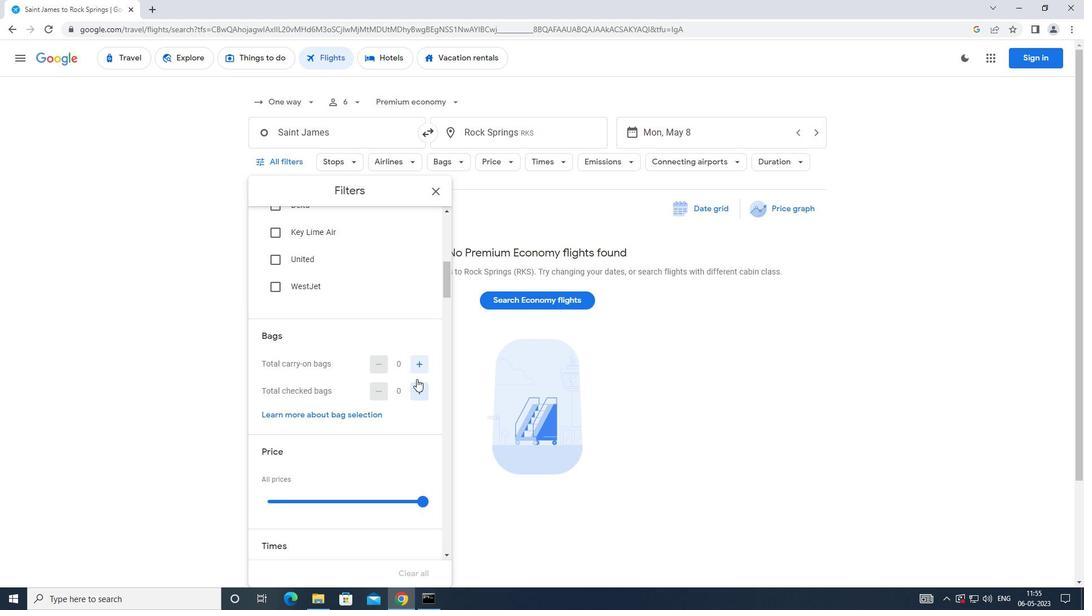 
Action: Mouse pressed left at (411, 397)
Screenshot: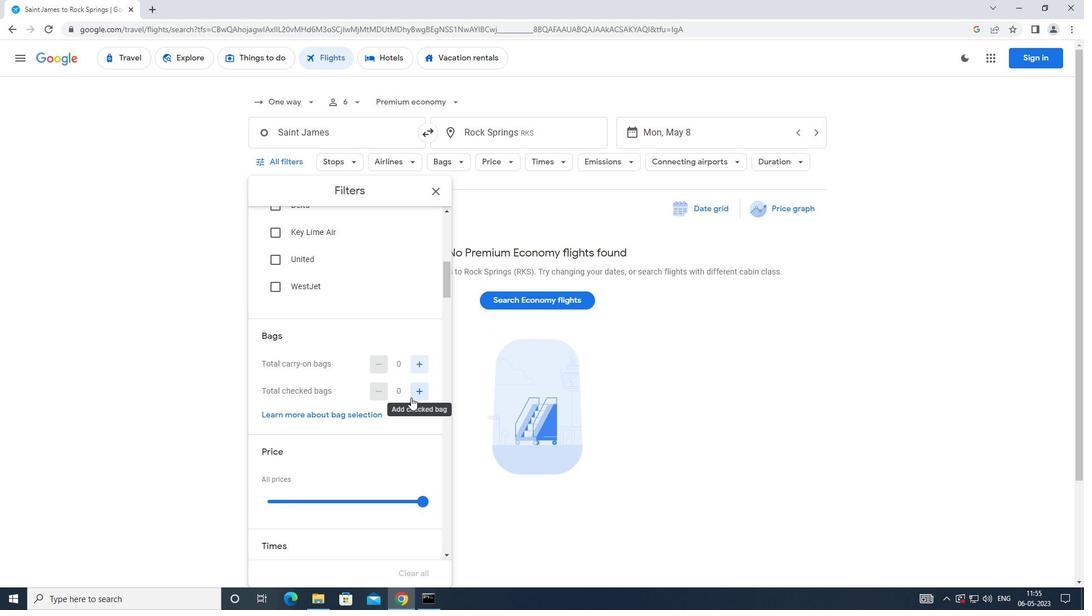 
Action: Mouse pressed left at (411, 397)
Screenshot: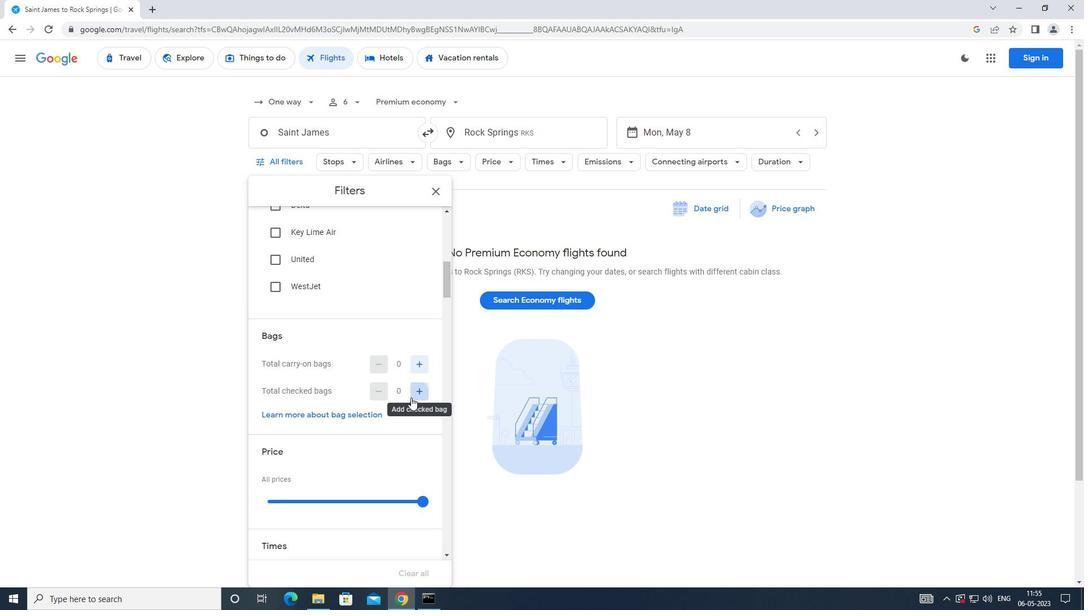 
Action: Mouse pressed left at (411, 397)
Screenshot: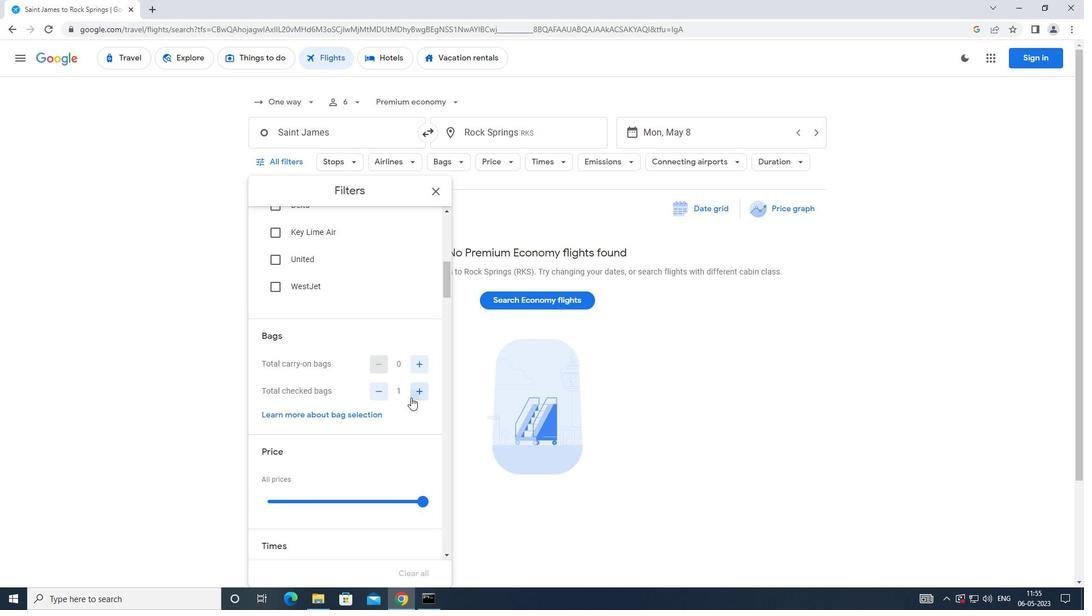 
Action: Mouse pressed left at (411, 397)
Screenshot: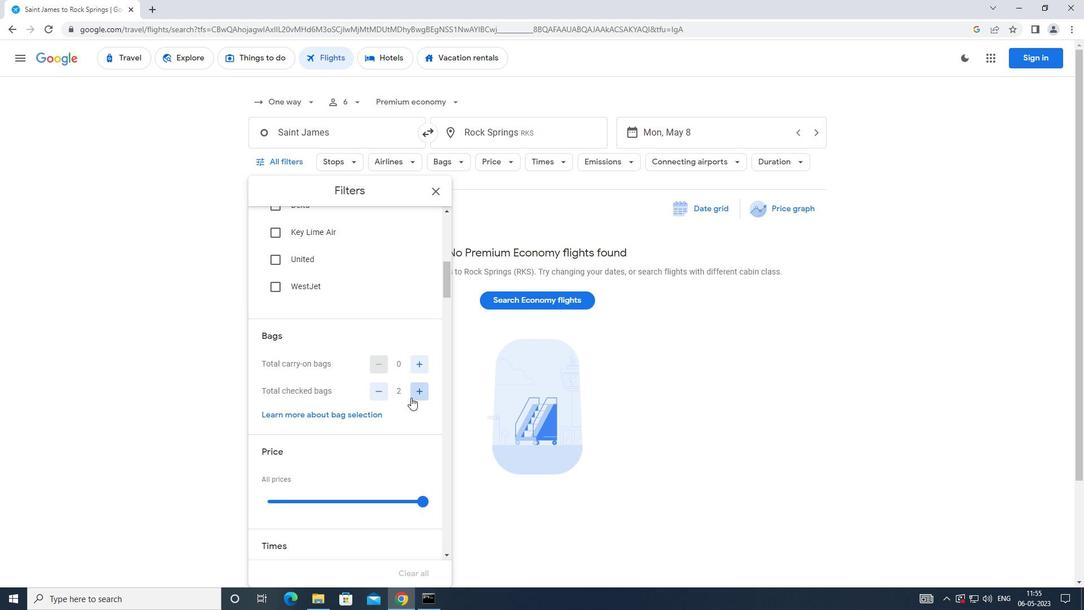 
Action: Mouse pressed left at (411, 397)
Screenshot: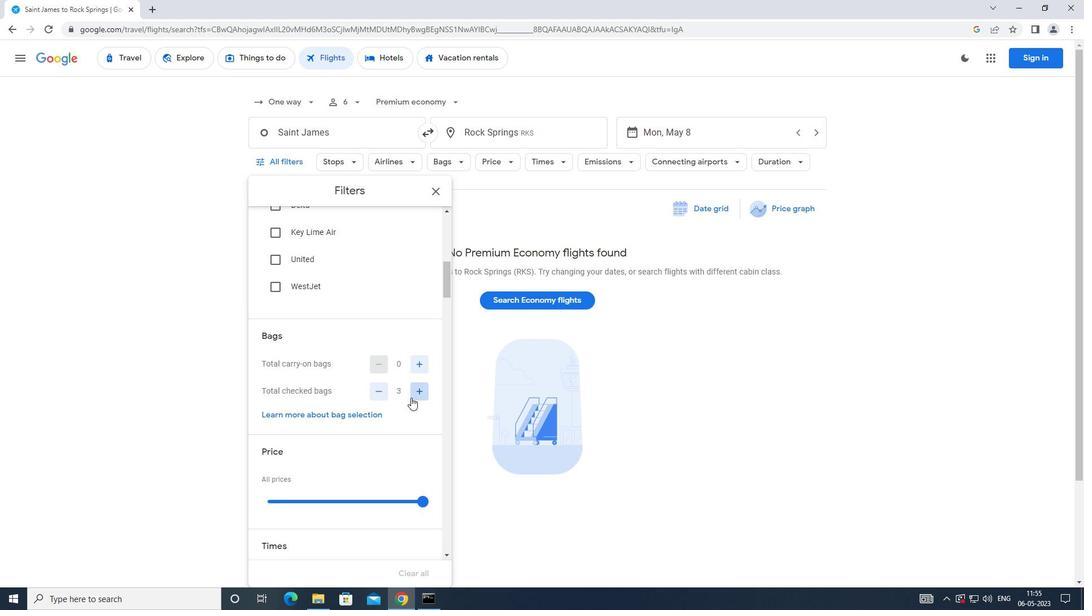 
Action: Mouse pressed left at (411, 397)
Screenshot: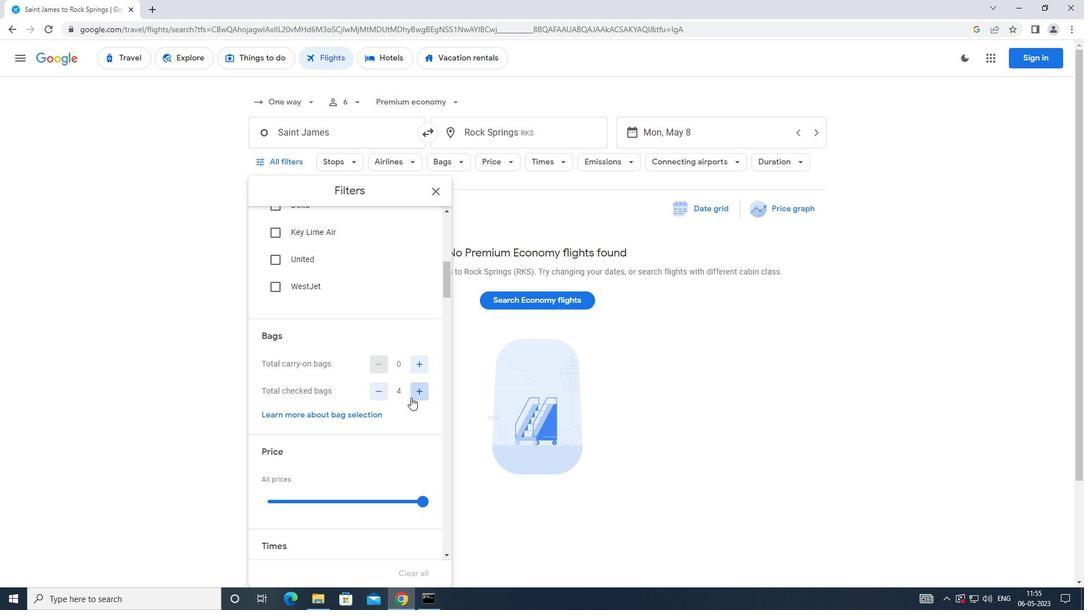 
Action: Mouse pressed left at (411, 397)
Screenshot: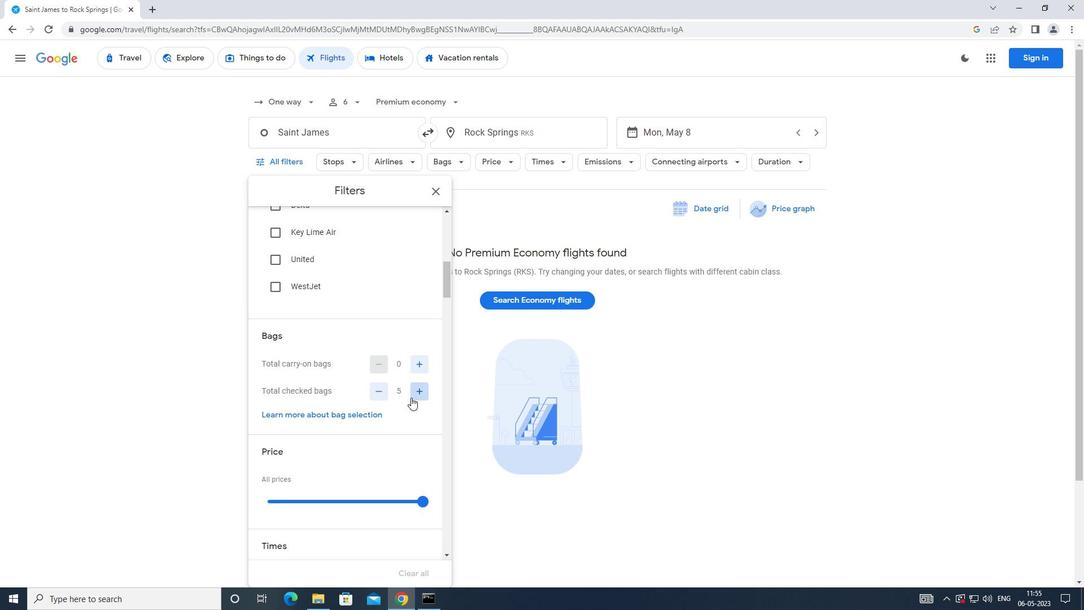 
Action: Mouse pressed left at (411, 397)
Screenshot: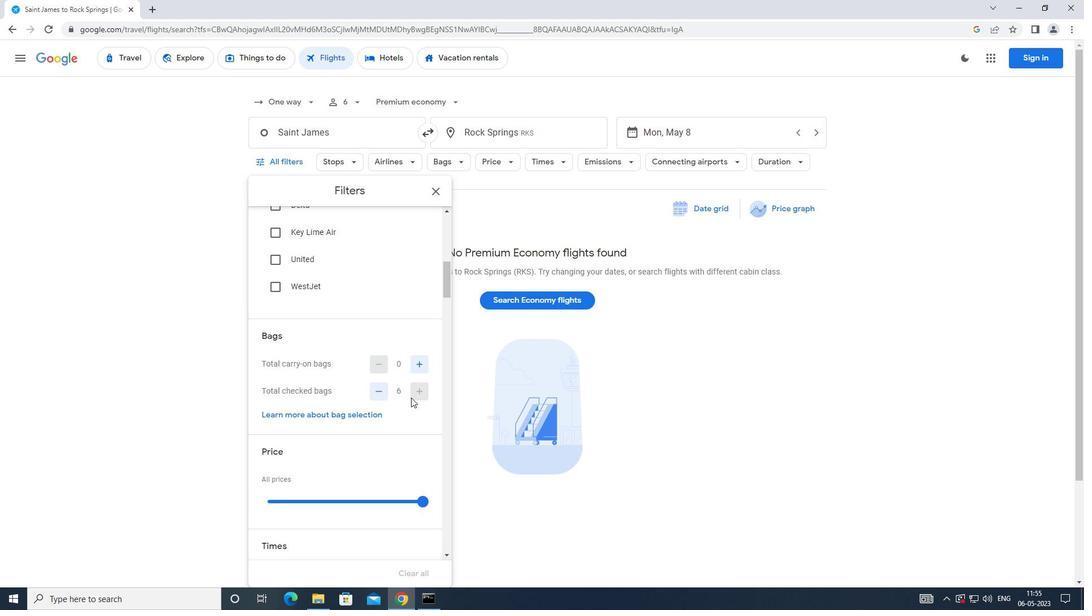 
Action: Mouse moved to (385, 421)
Screenshot: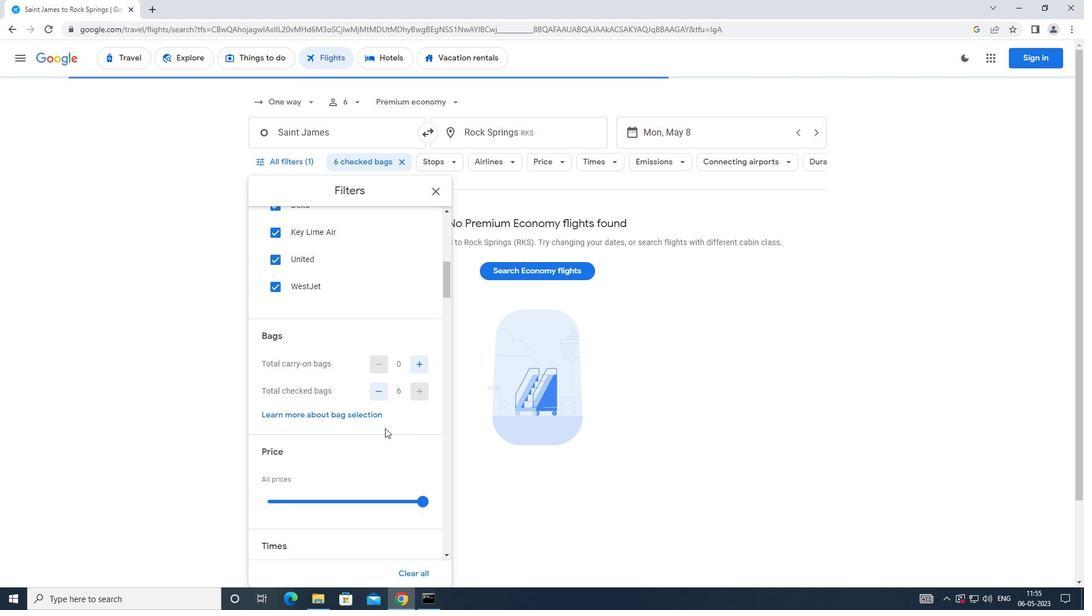 
Action: Mouse scrolled (385, 421) with delta (0, 0)
Screenshot: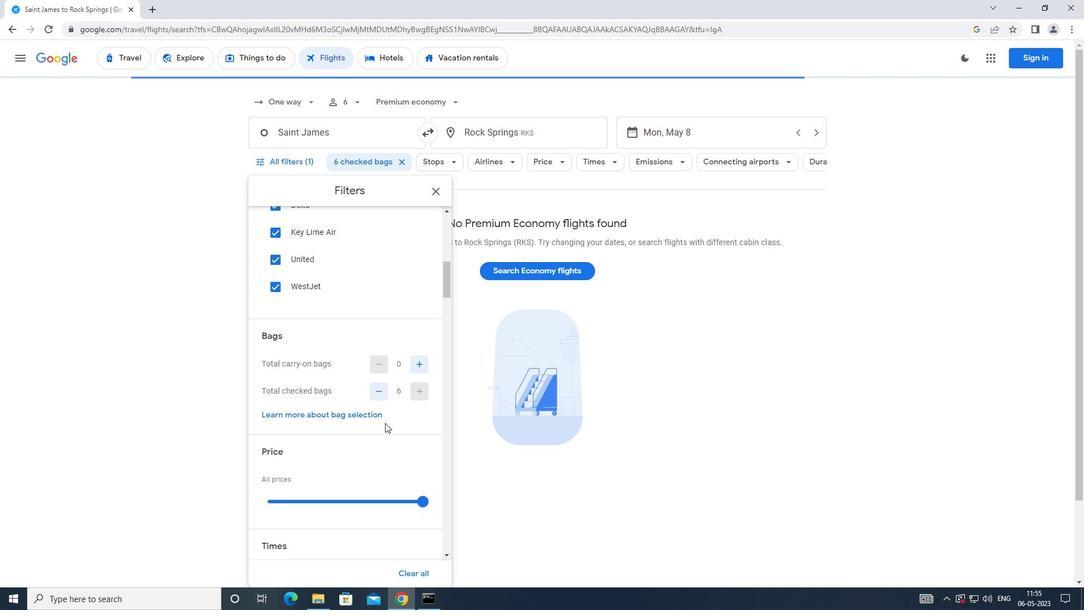 
Action: Mouse moved to (385, 421)
Screenshot: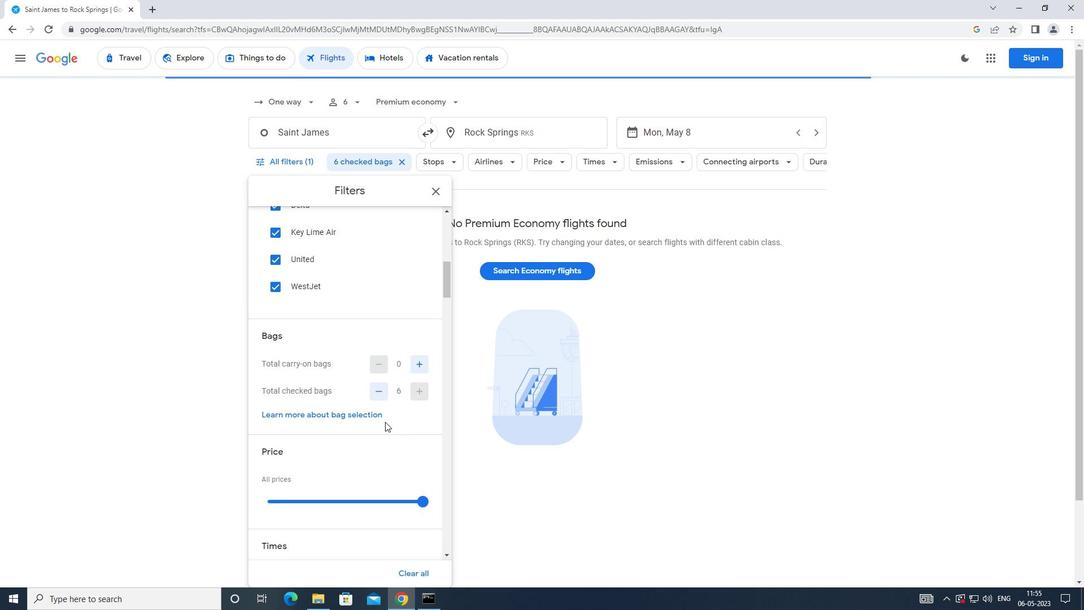 
Action: Mouse scrolled (385, 421) with delta (0, 0)
Screenshot: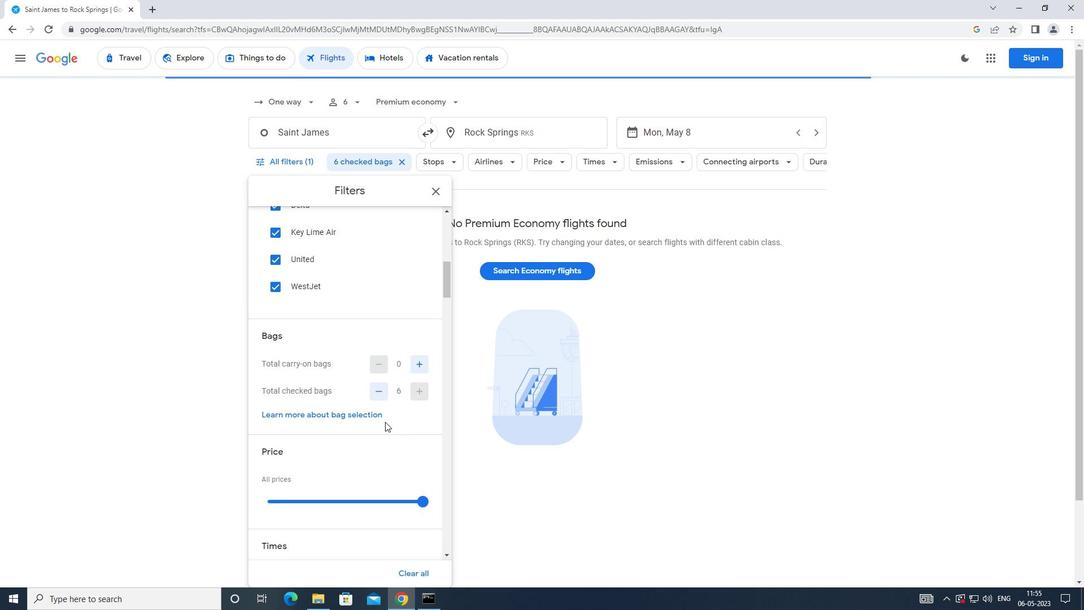 
Action: Mouse moved to (293, 416)
Screenshot: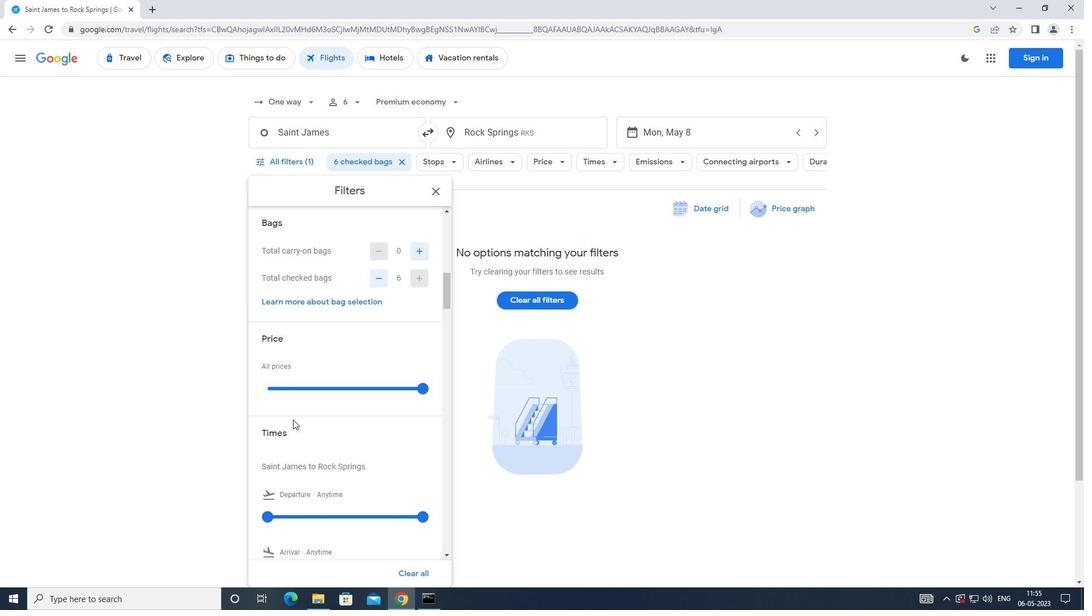 
Action: Mouse scrolled (293, 415) with delta (0, 0)
Screenshot: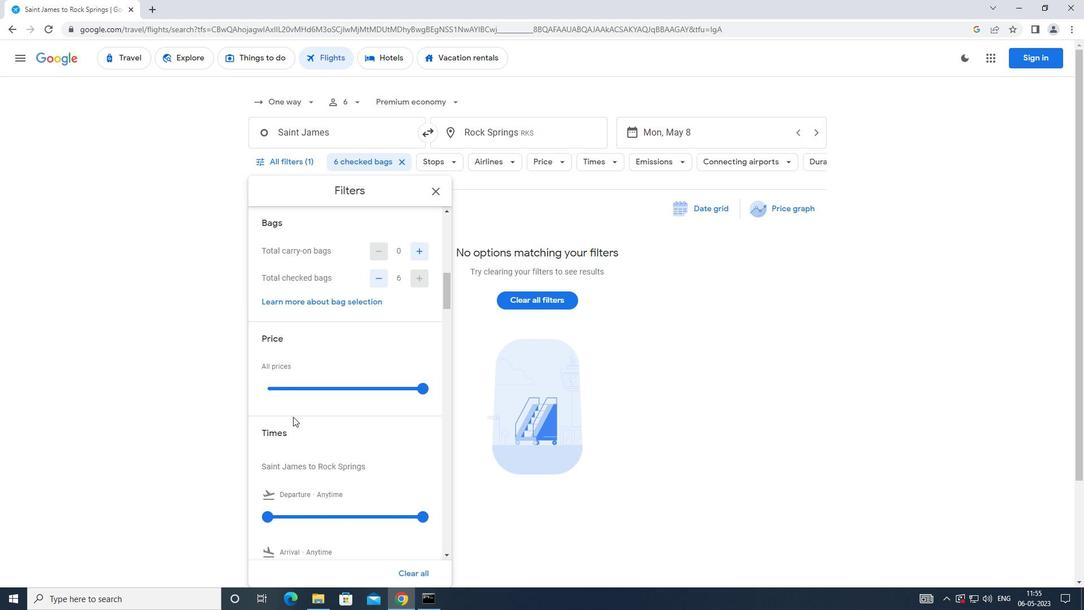 
Action: Mouse scrolled (293, 415) with delta (0, 0)
Screenshot: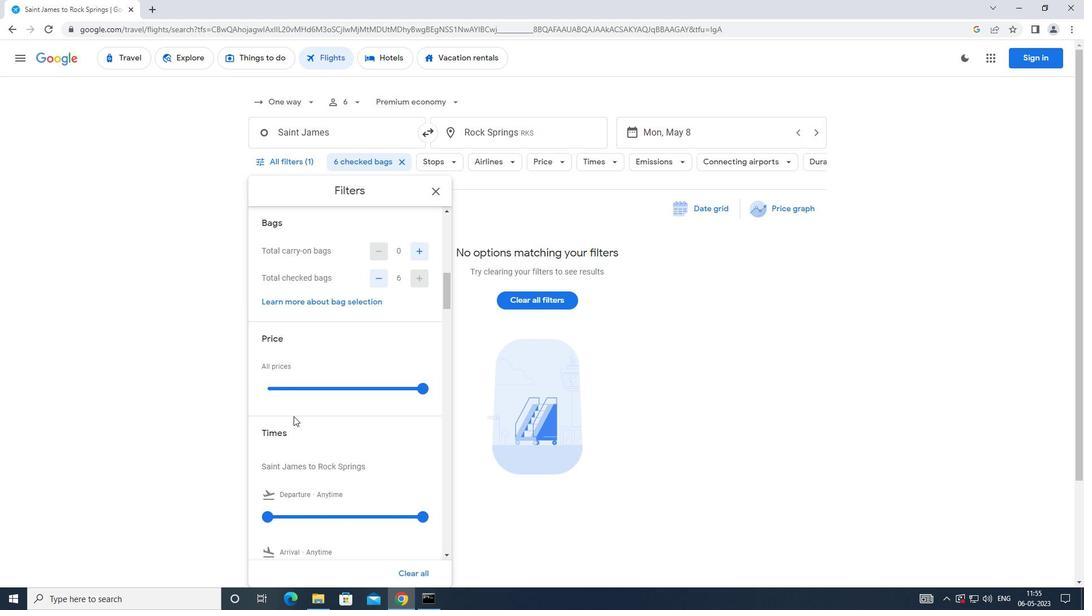 
Action: Mouse moved to (270, 406)
Screenshot: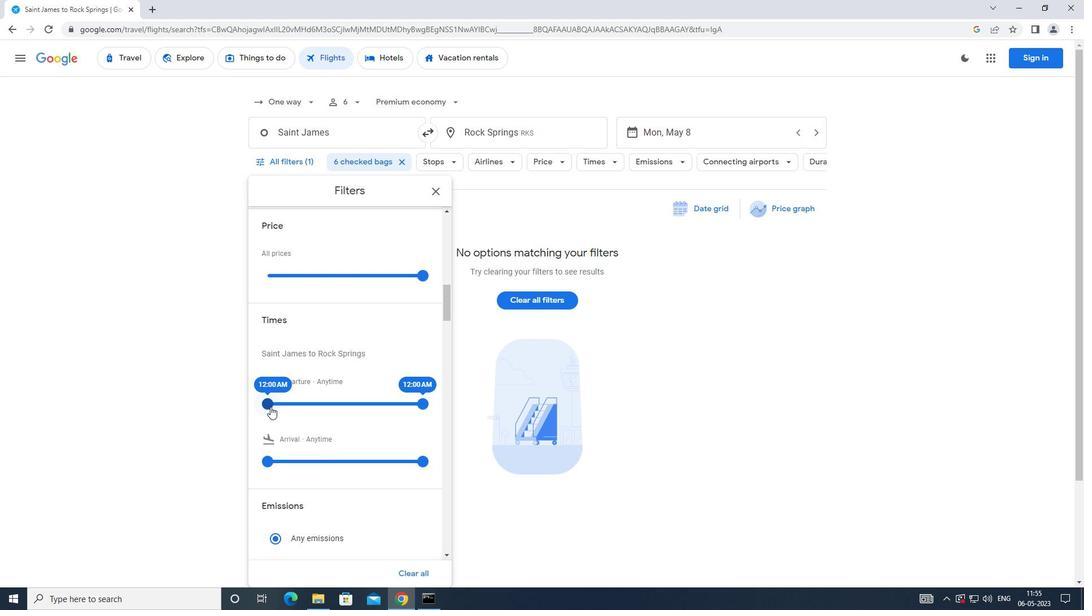 
Action: Mouse pressed left at (270, 406)
Screenshot: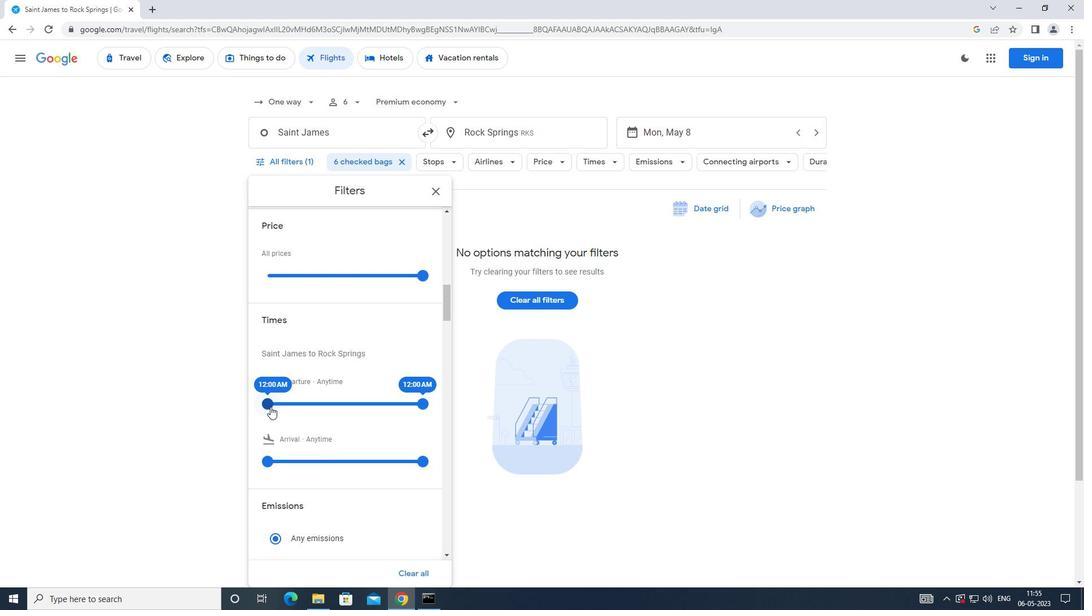 
Action: Mouse moved to (428, 398)
Screenshot: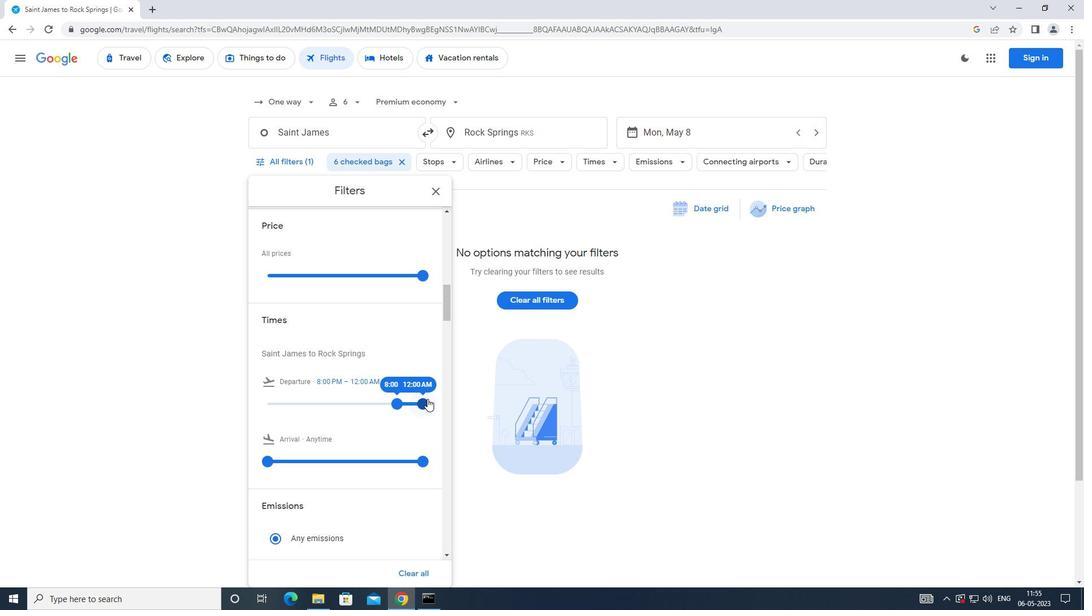 
Action: Mouse pressed left at (428, 398)
Screenshot: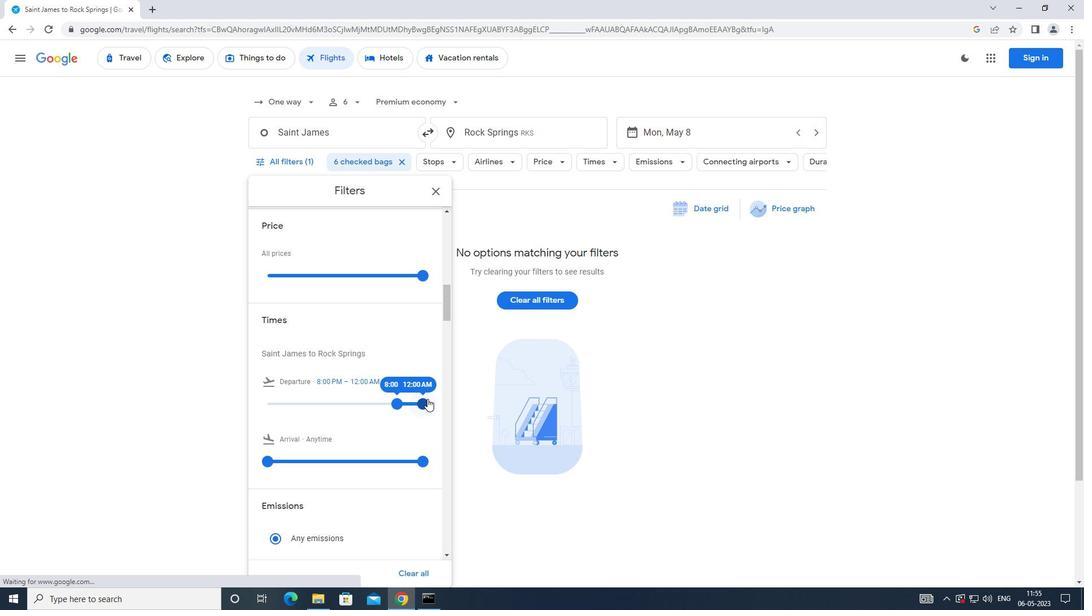 
Action: Mouse moved to (353, 401)
Screenshot: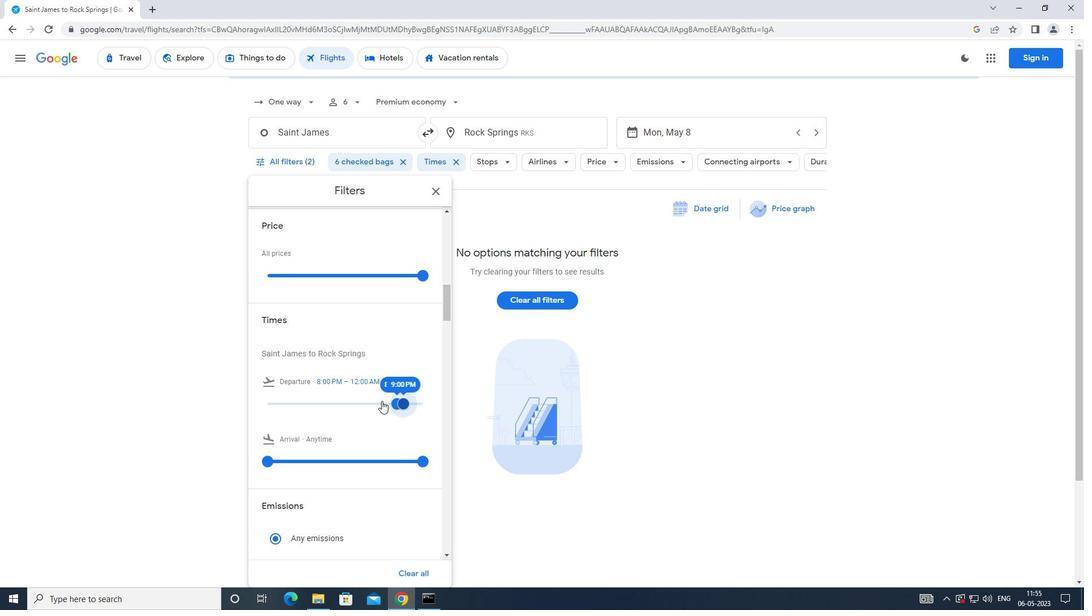 
